 Task: Search one way flight ticket for 1 adult, 1 child, 1 infant in seat in premium economy from Christiansted,st. Croix: Henry E. Rohlsen Airport to New Bern: Coastal Carolina Regional Airport (was Craven County Regional) on 8-4-2023. Choice of flights is Alaska. Number of bags: 6 checked bags. Price is upto 86000. Outbound departure time preference is 7:15.
Action: Mouse moved to (335, 294)
Screenshot: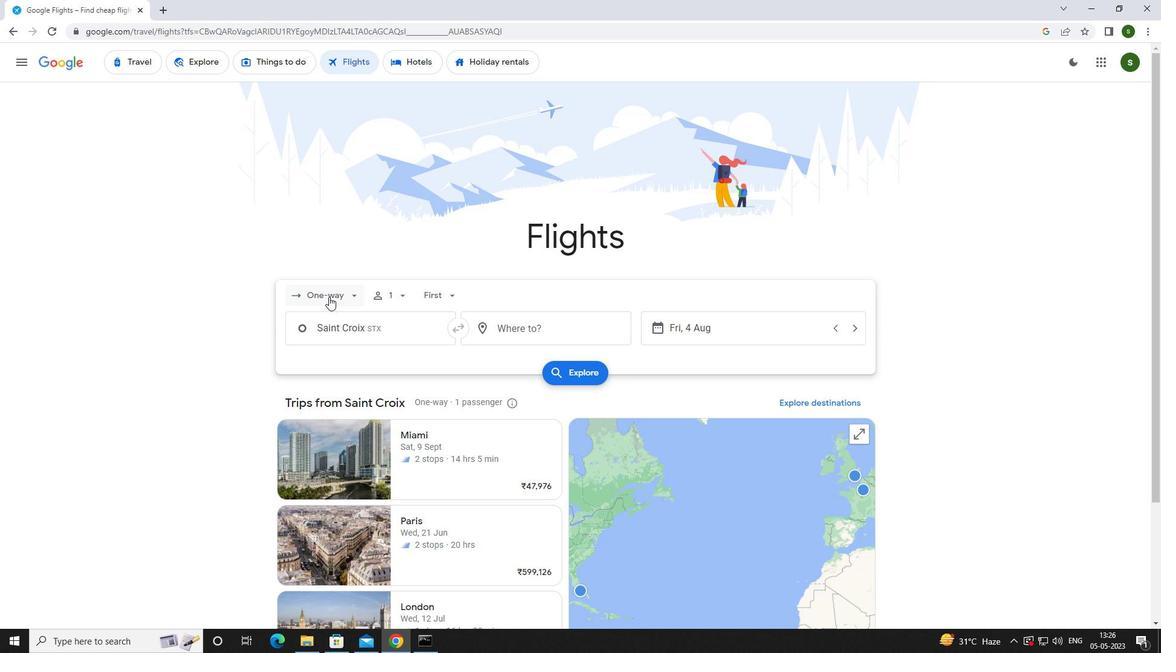 
Action: Mouse pressed left at (335, 294)
Screenshot: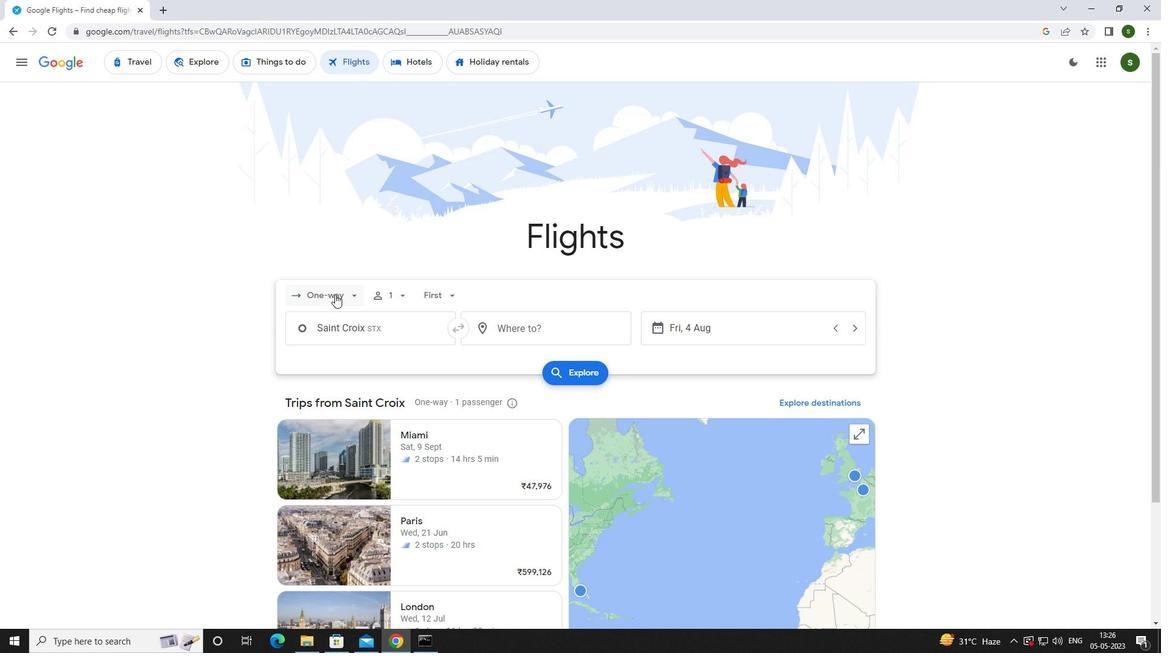 
Action: Mouse moved to (365, 351)
Screenshot: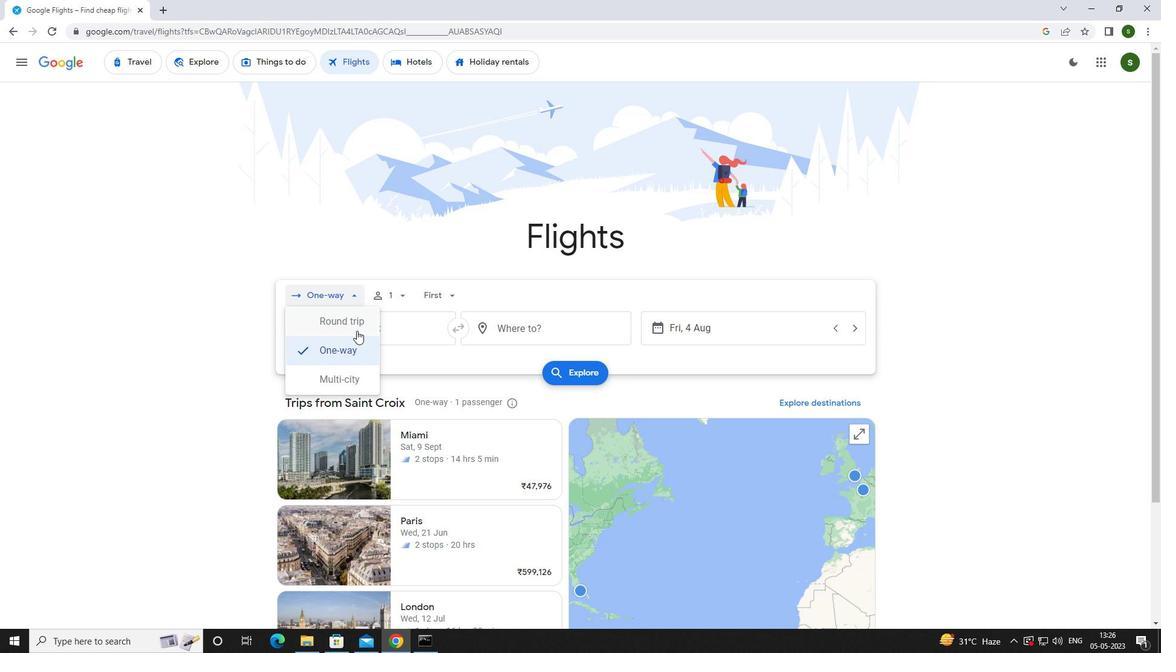 
Action: Mouse pressed left at (365, 351)
Screenshot: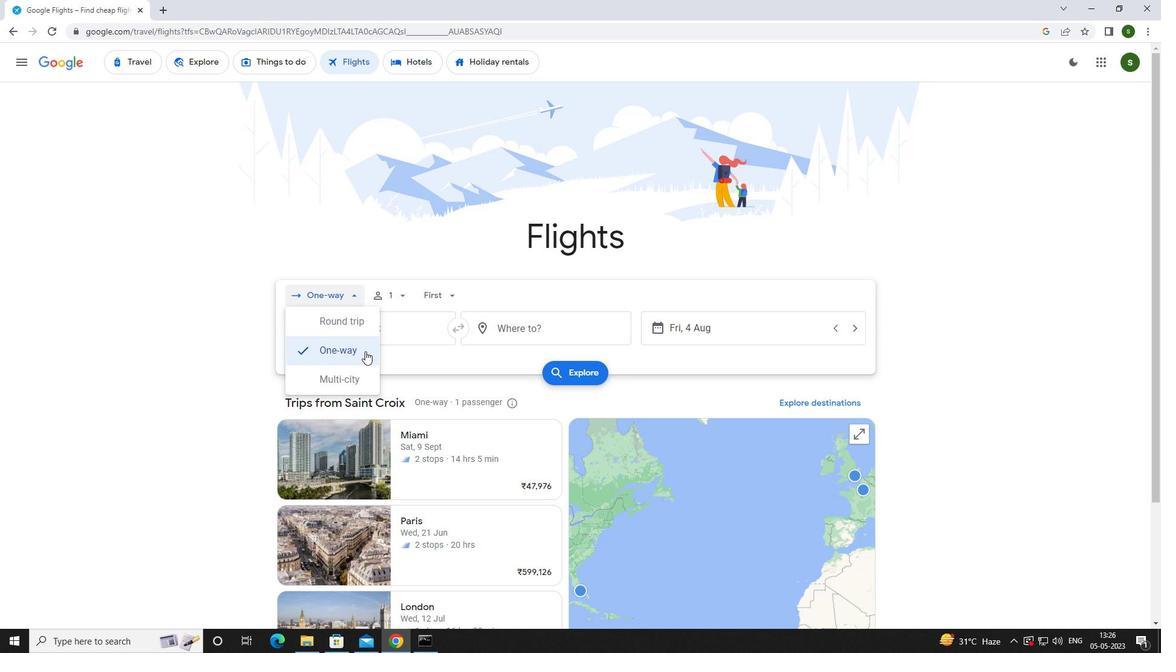 
Action: Mouse moved to (407, 298)
Screenshot: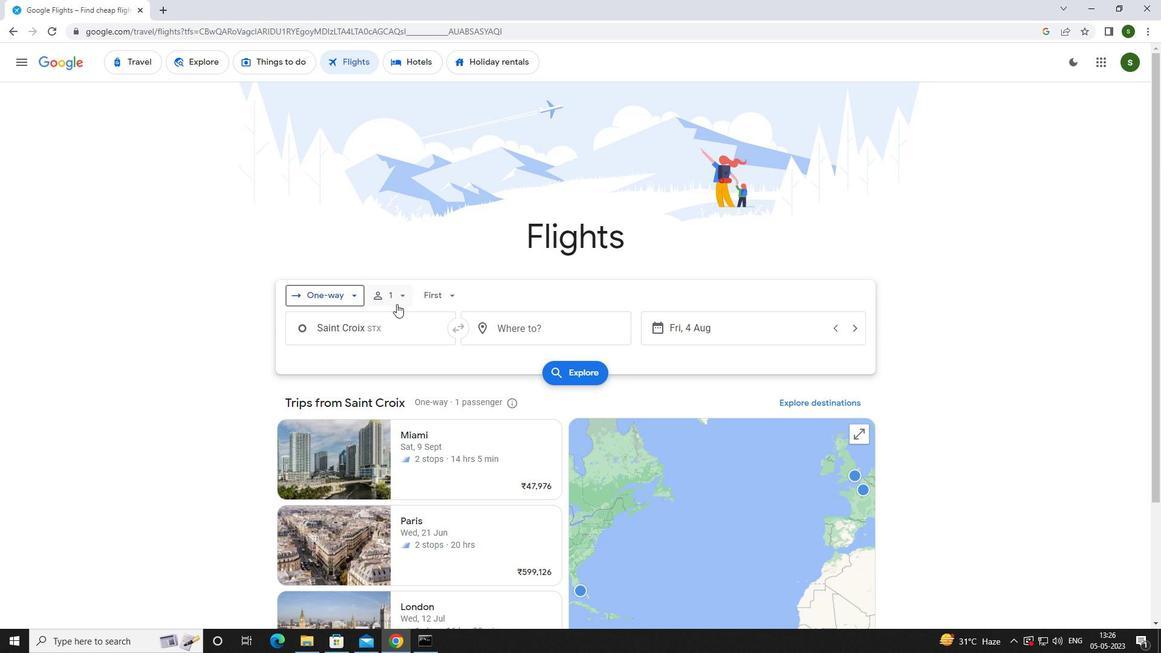 
Action: Mouse pressed left at (407, 298)
Screenshot: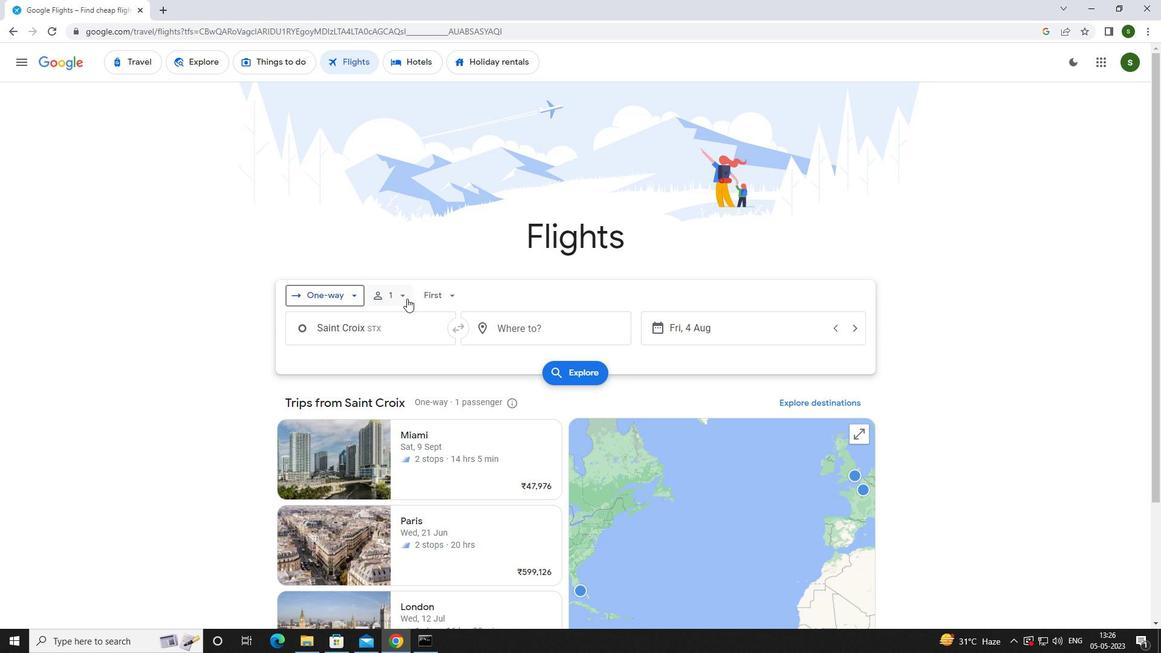
Action: Mouse moved to (493, 356)
Screenshot: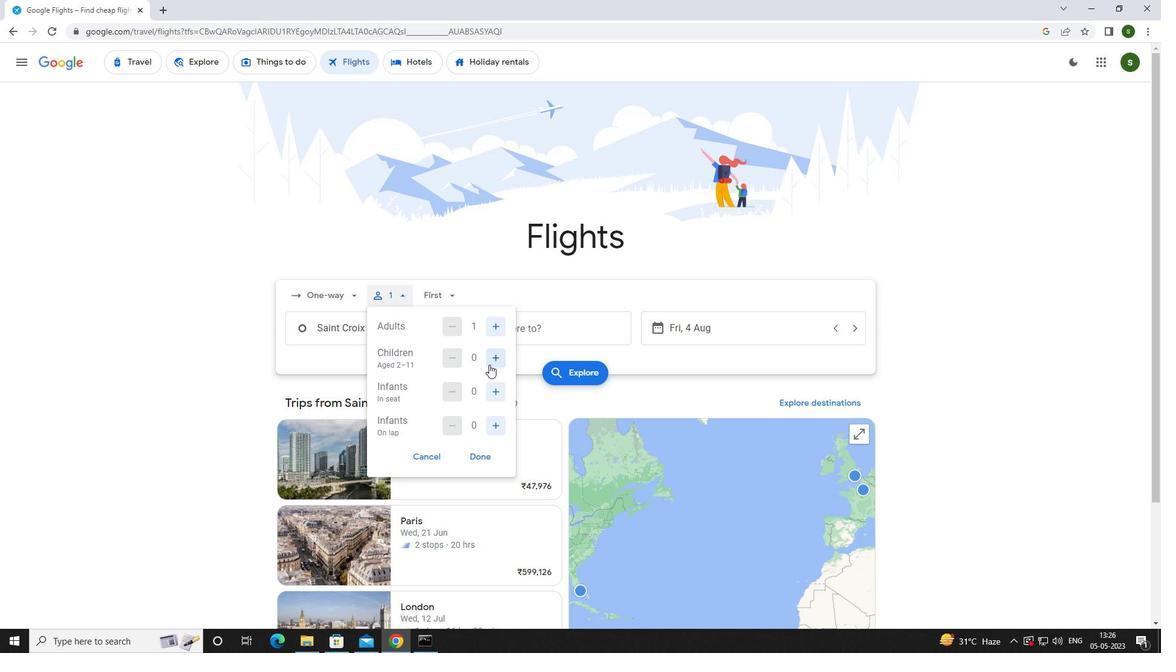 
Action: Mouse pressed left at (493, 356)
Screenshot: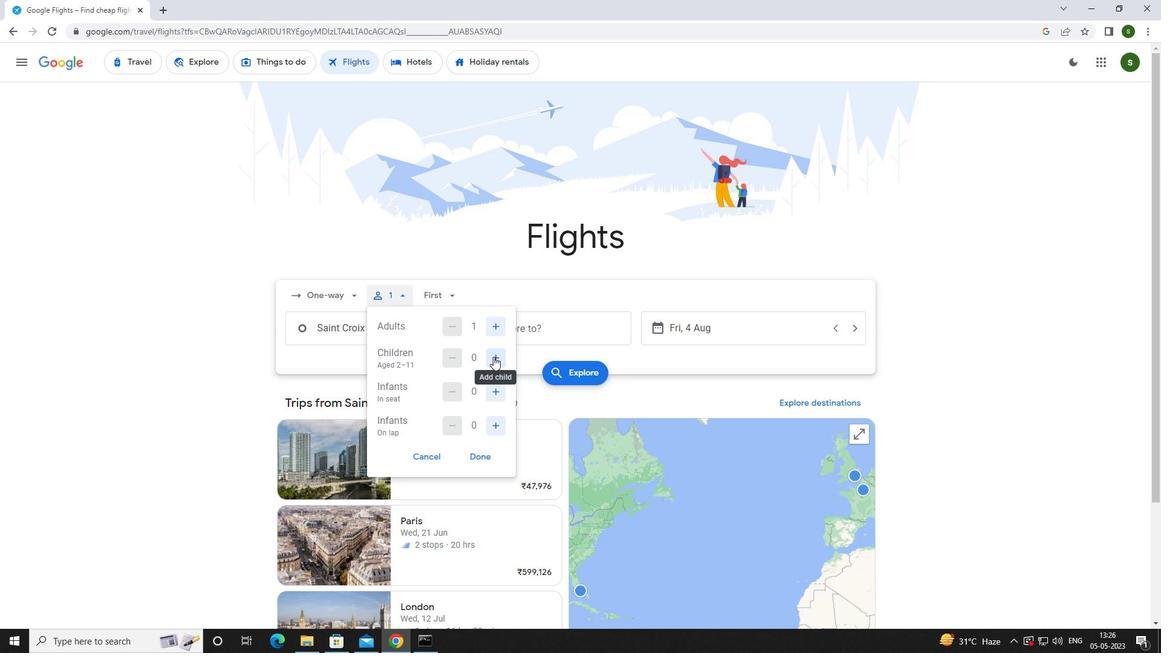 
Action: Mouse moved to (497, 389)
Screenshot: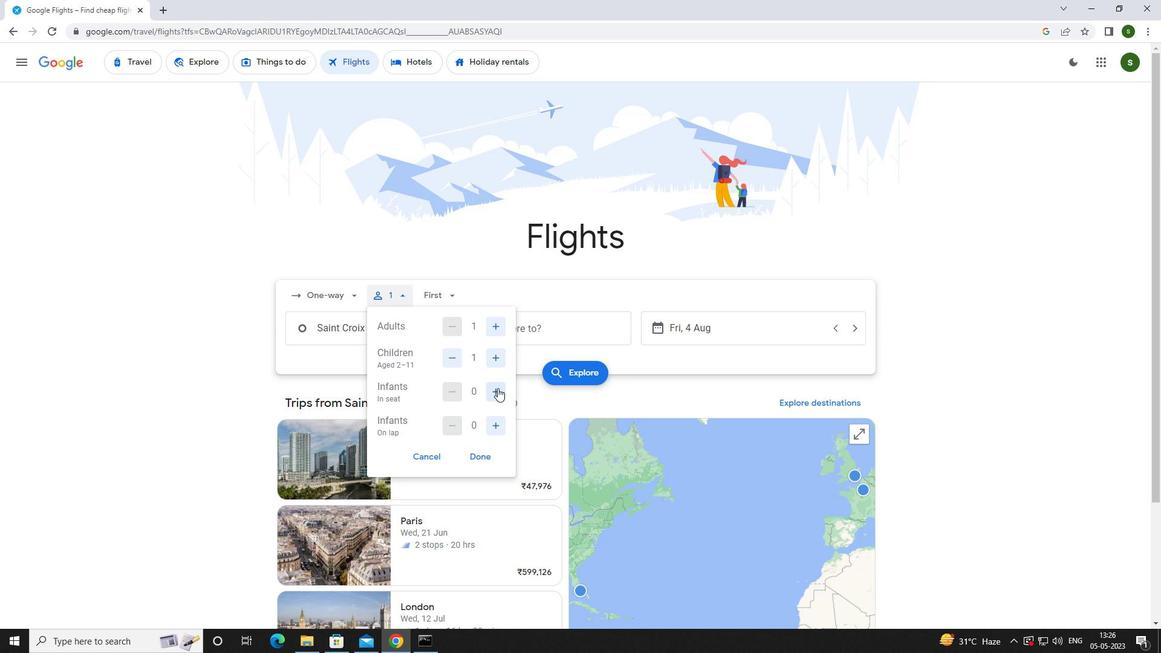
Action: Mouse pressed left at (497, 389)
Screenshot: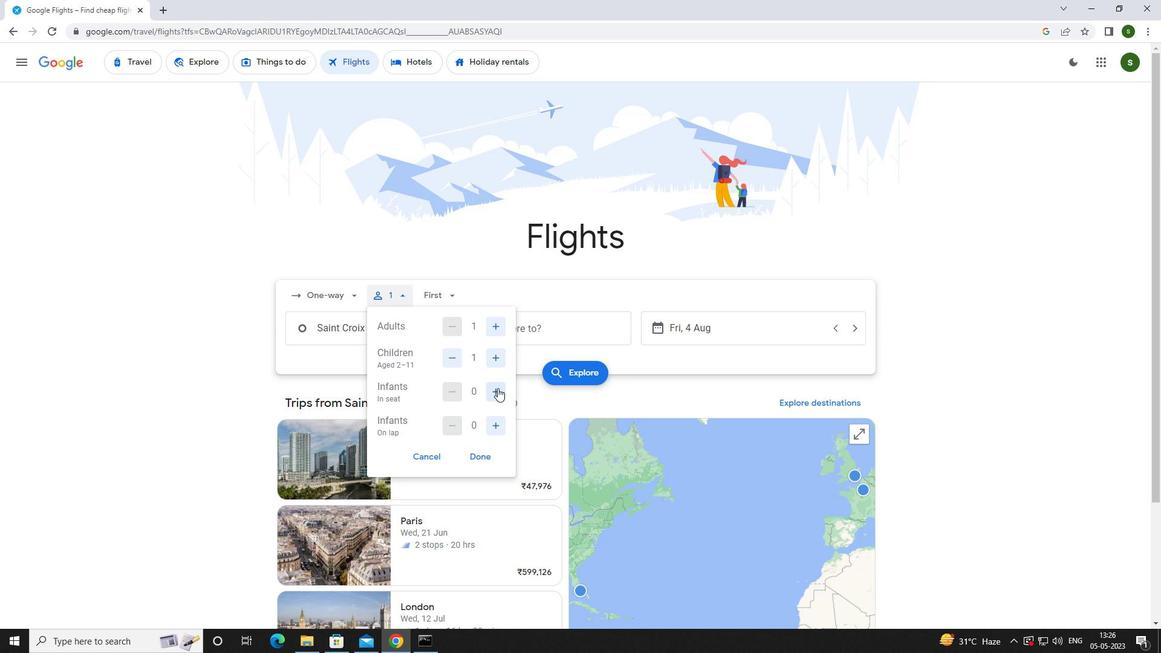
Action: Mouse moved to (444, 297)
Screenshot: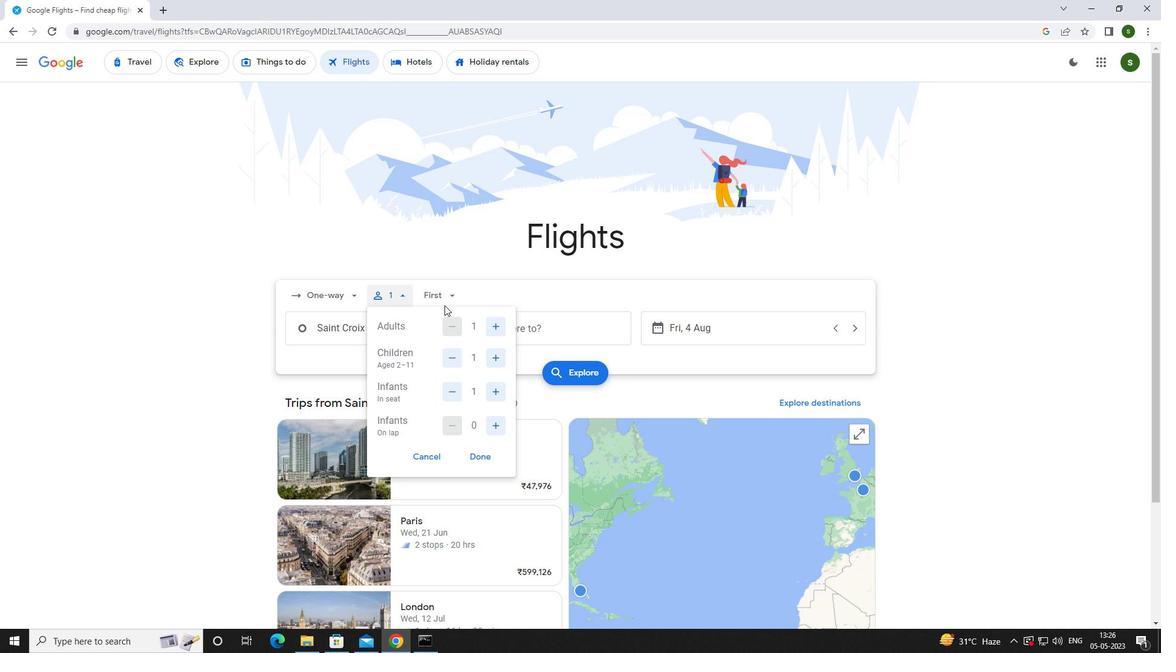 
Action: Mouse pressed left at (444, 297)
Screenshot: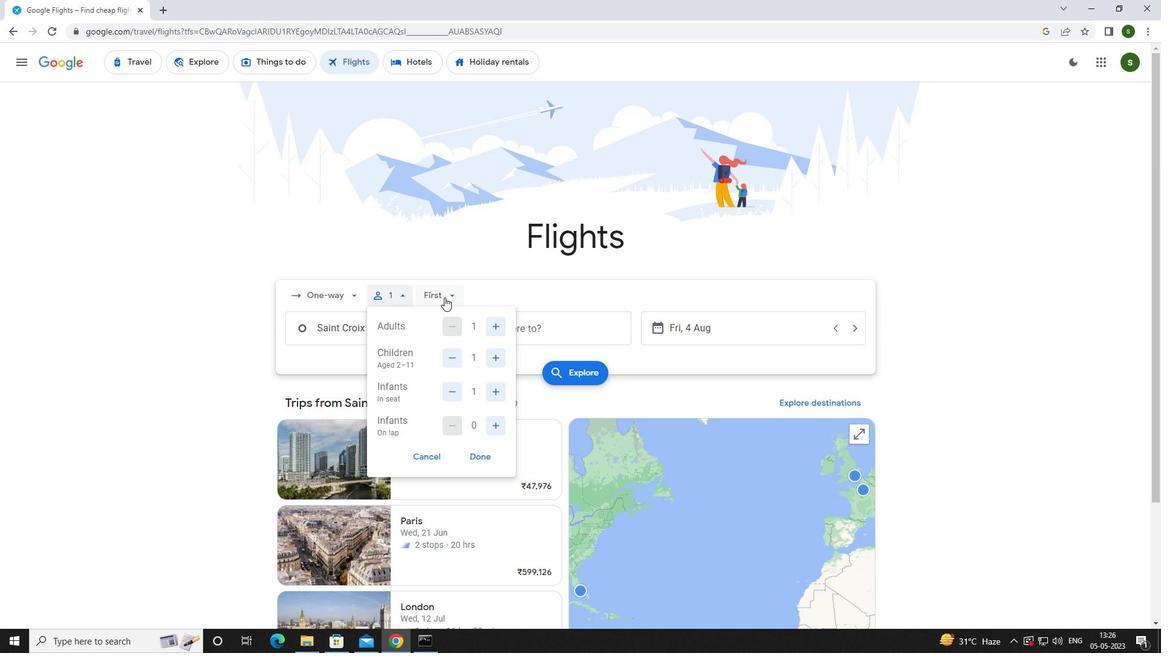 
Action: Mouse moved to (462, 353)
Screenshot: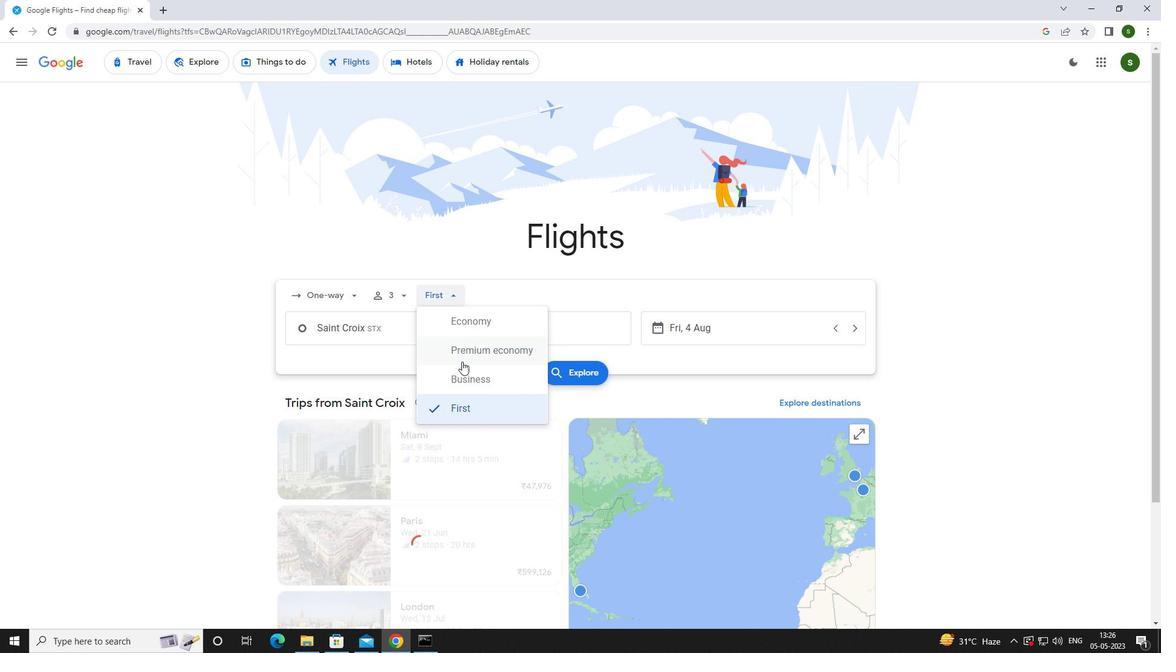
Action: Mouse pressed left at (462, 353)
Screenshot: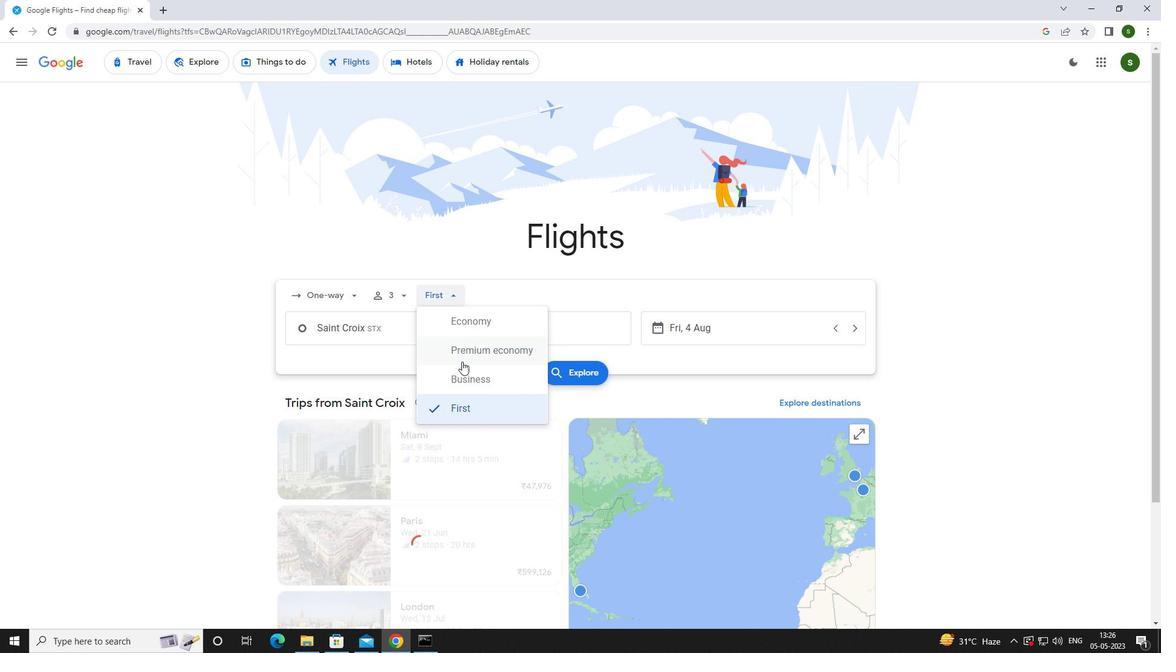 
Action: Mouse moved to (393, 332)
Screenshot: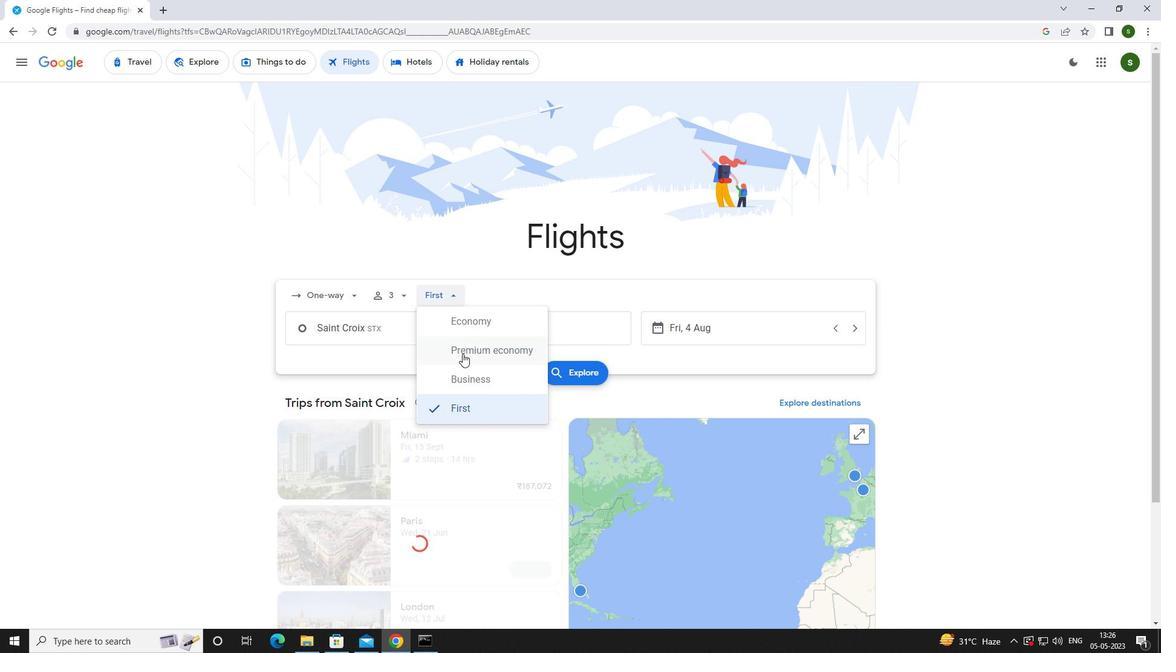 
Action: Mouse pressed left at (393, 332)
Screenshot: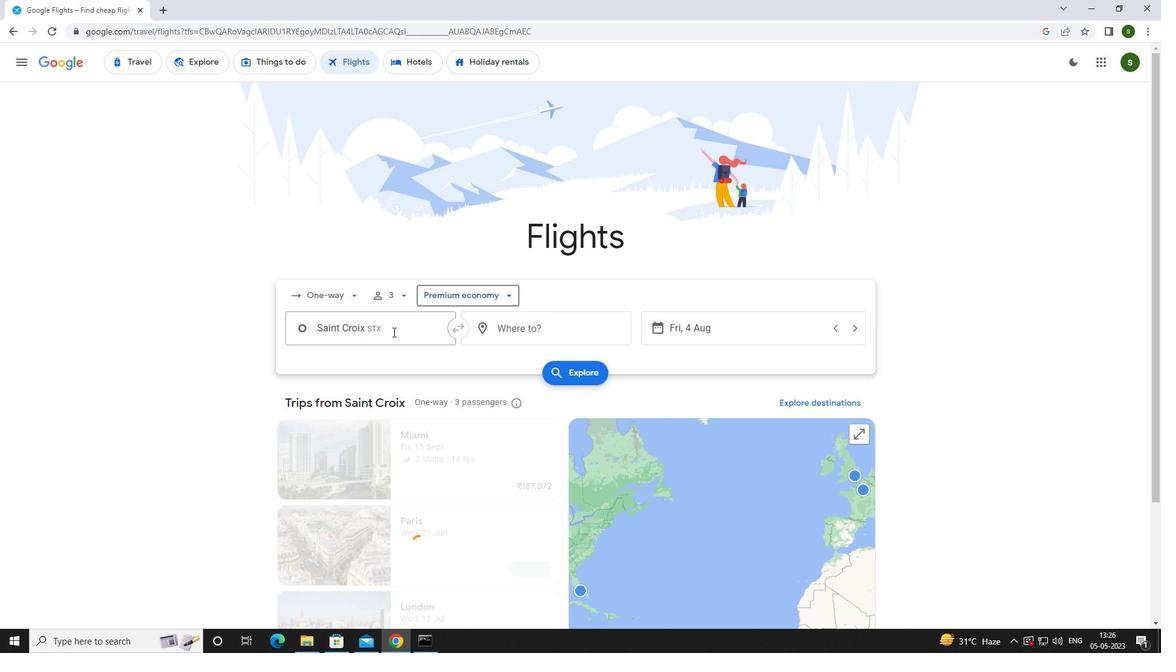 
Action: Key pressed <Key.caps_lock>h<Key.caps_lock>enry<Key.space><Key.caps_lock>e
Screenshot: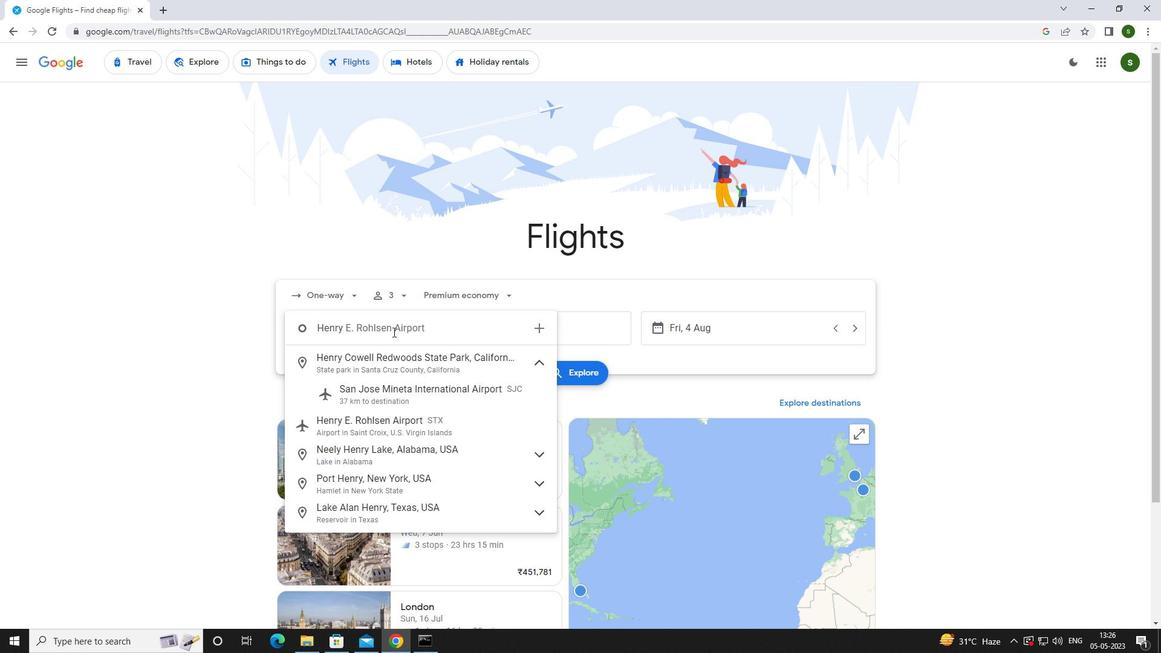 
Action: Mouse moved to (398, 370)
Screenshot: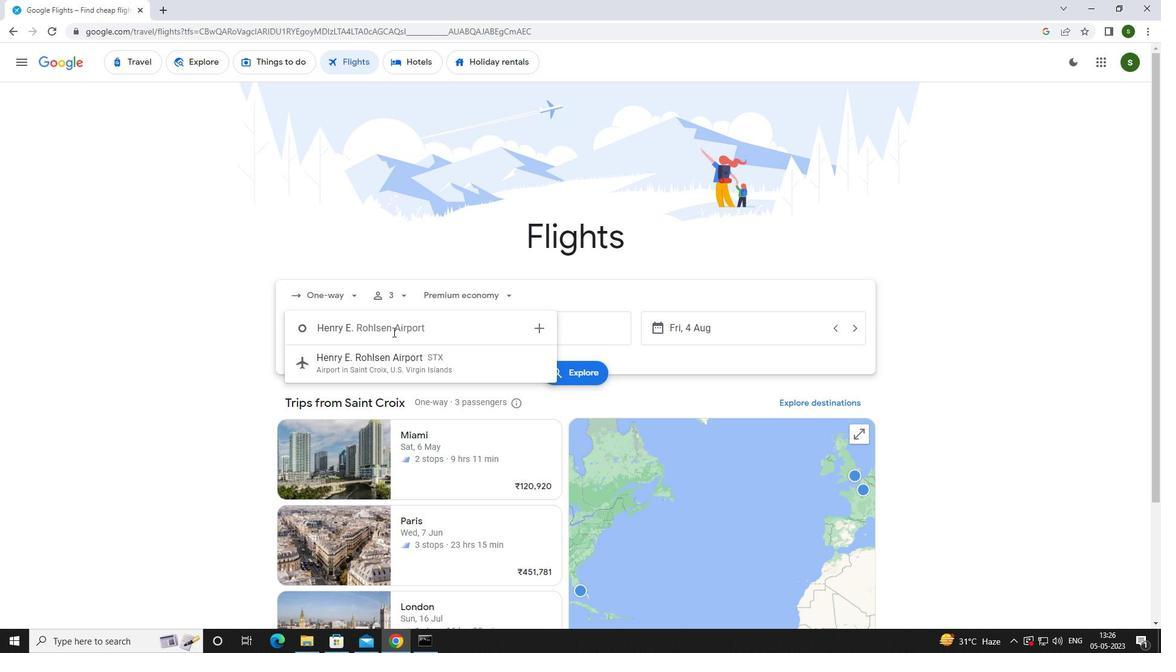 
Action: Mouse pressed left at (398, 370)
Screenshot: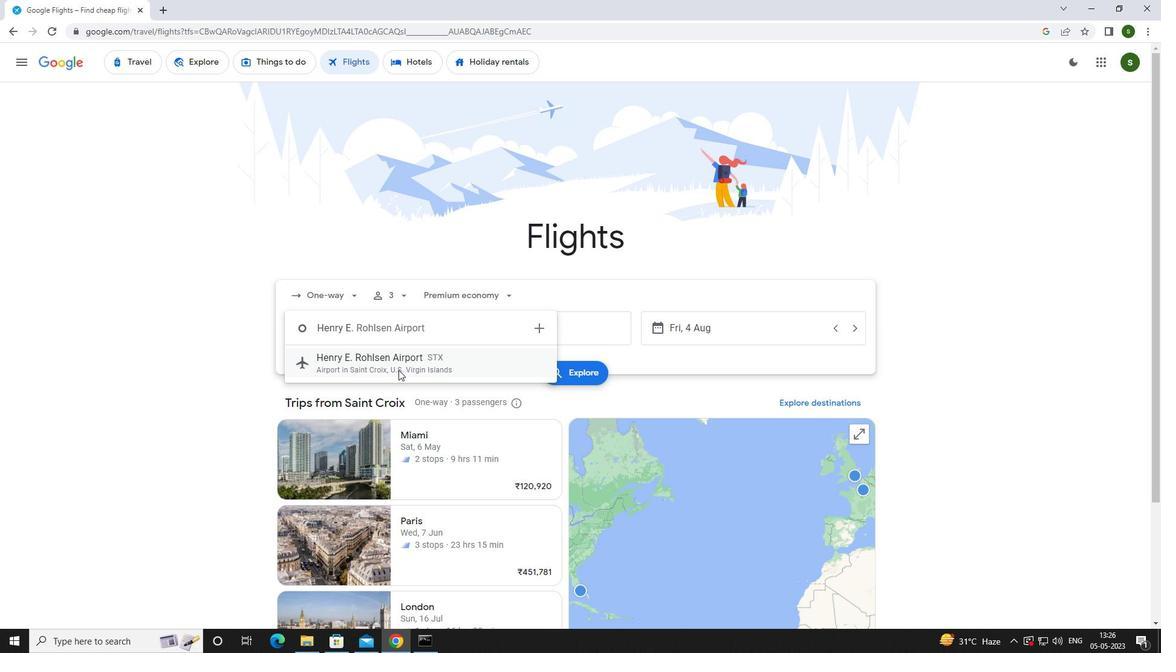 
Action: Mouse moved to (510, 329)
Screenshot: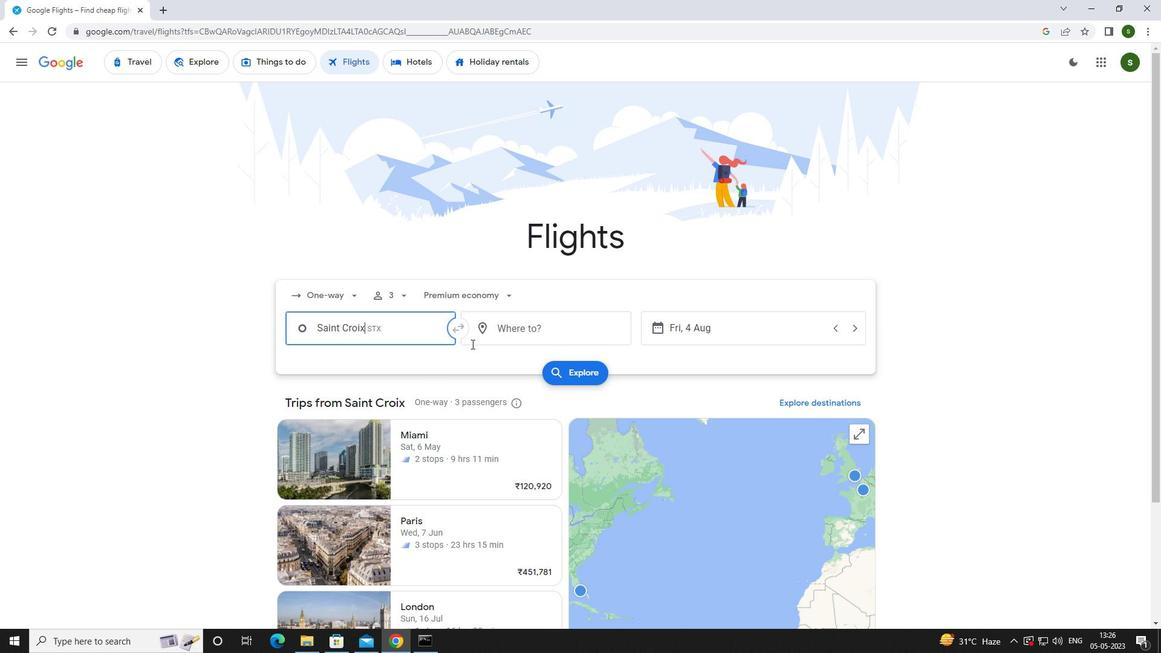 
Action: Mouse pressed left at (510, 329)
Screenshot: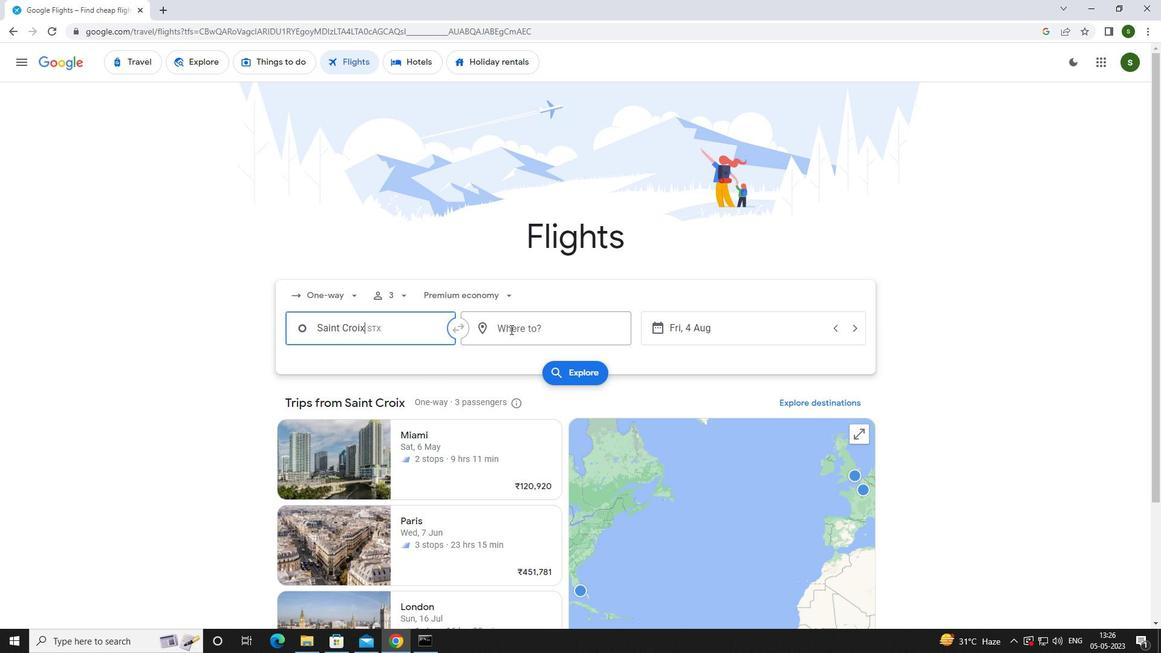 
Action: Key pressed <Key.caps_lock><Key.caps_lock>c<Key.caps_lock>oastal
Screenshot: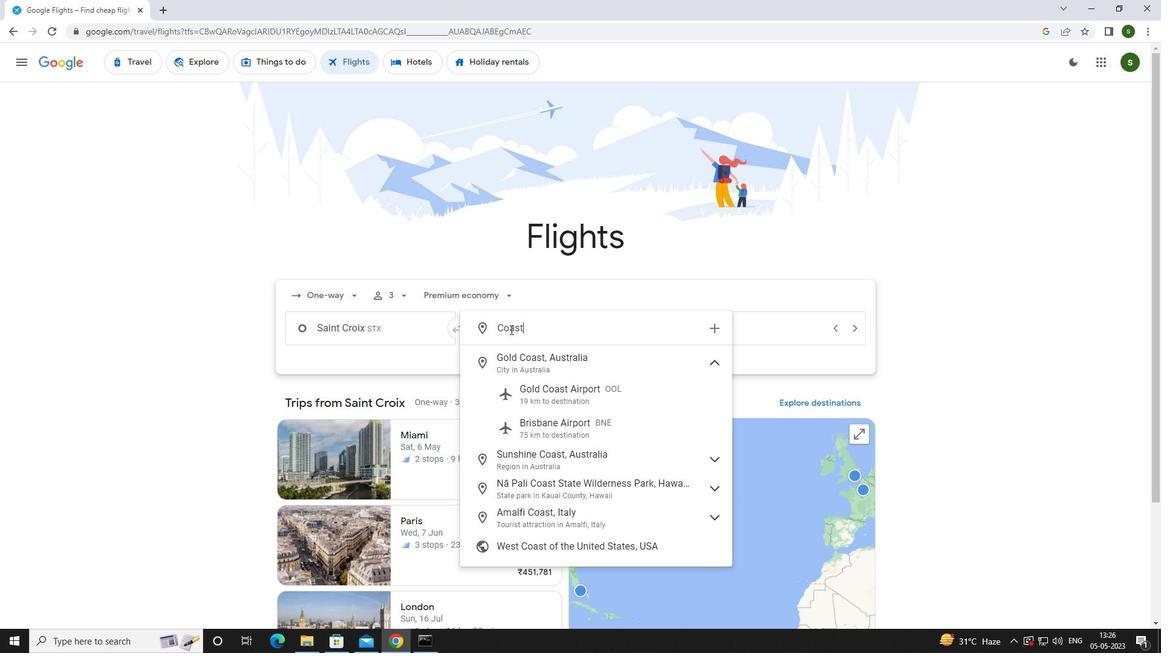 
Action: Mouse moved to (538, 359)
Screenshot: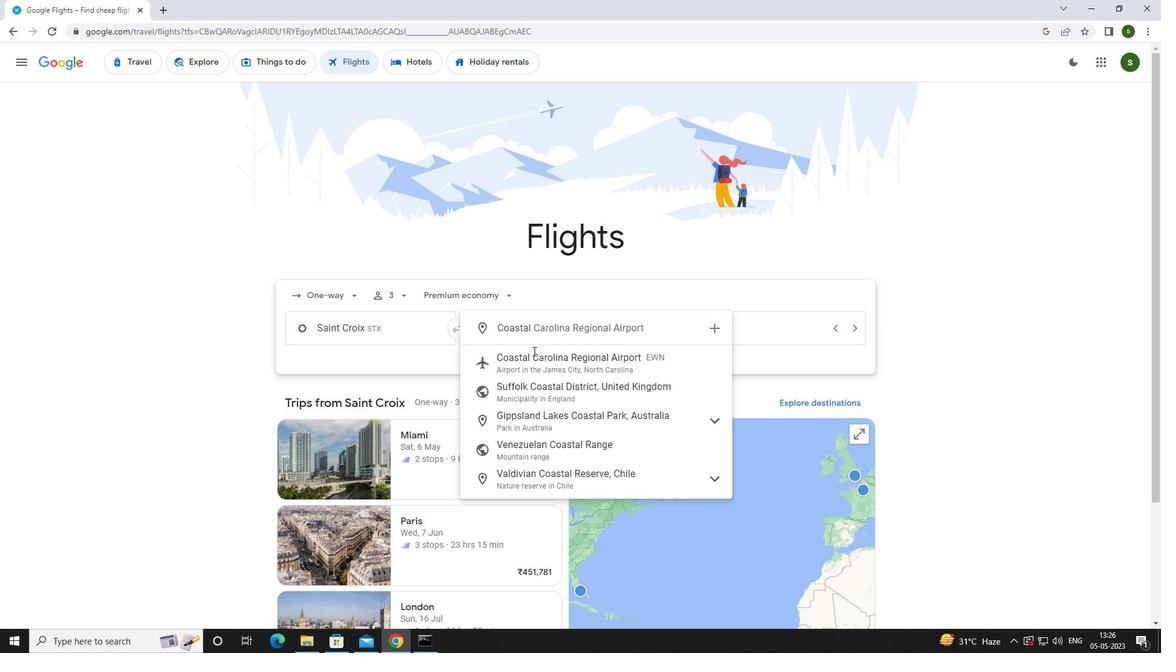 
Action: Mouse pressed left at (538, 359)
Screenshot: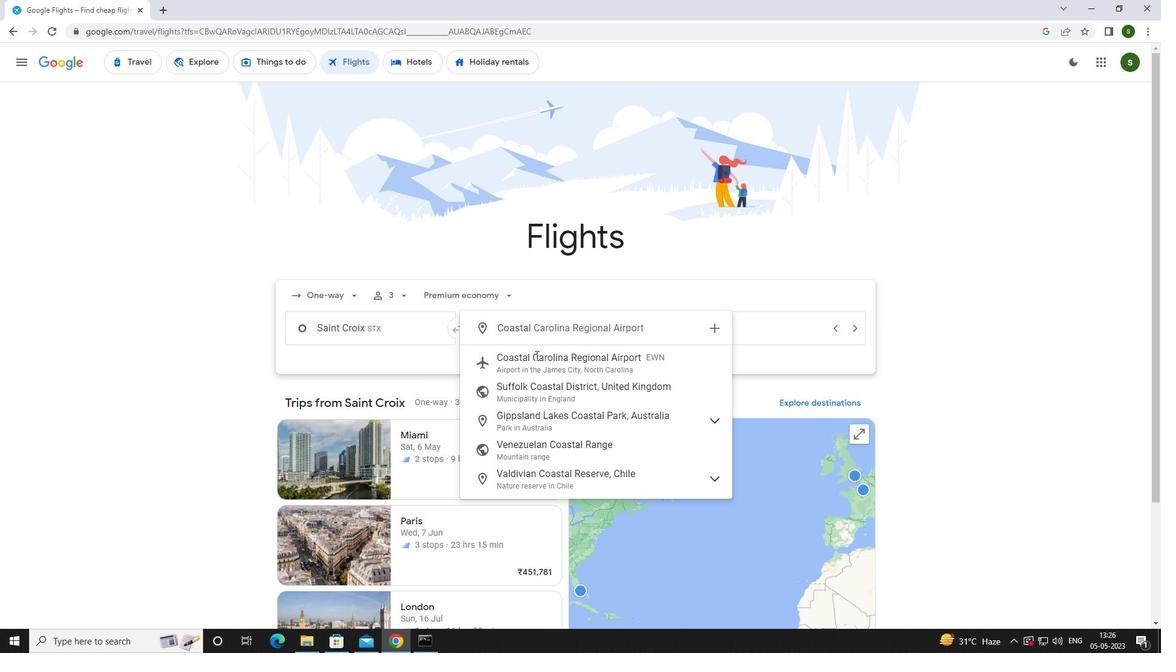 
Action: Mouse moved to (562, 360)
Screenshot: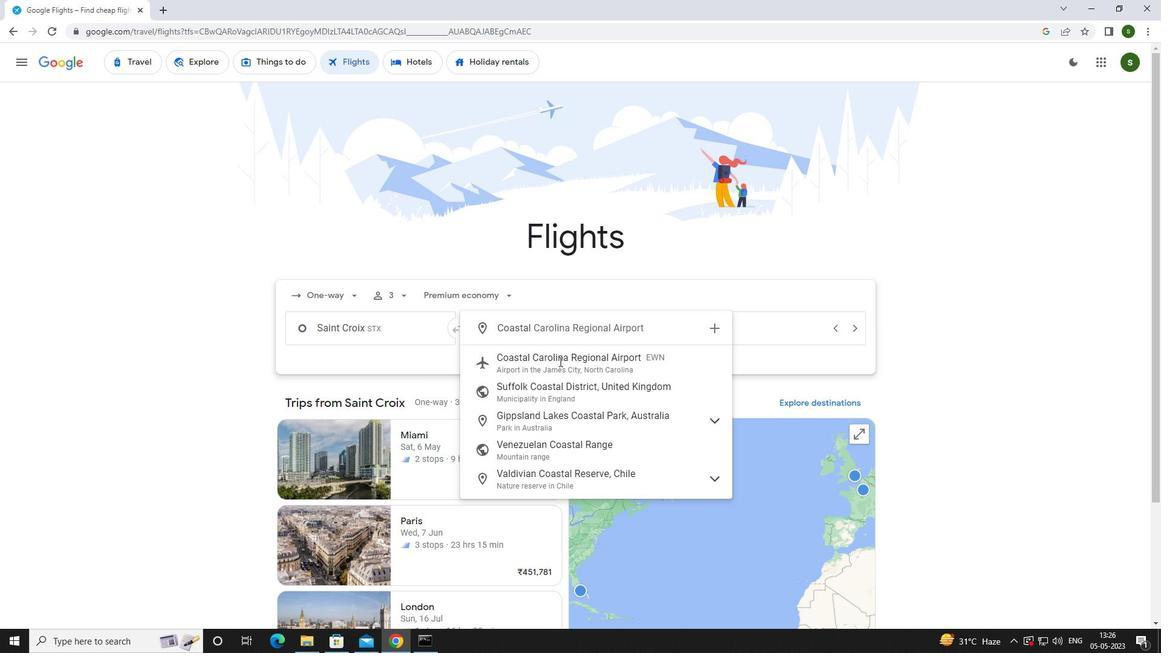 
Action: Mouse pressed left at (562, 360)
Screenshot: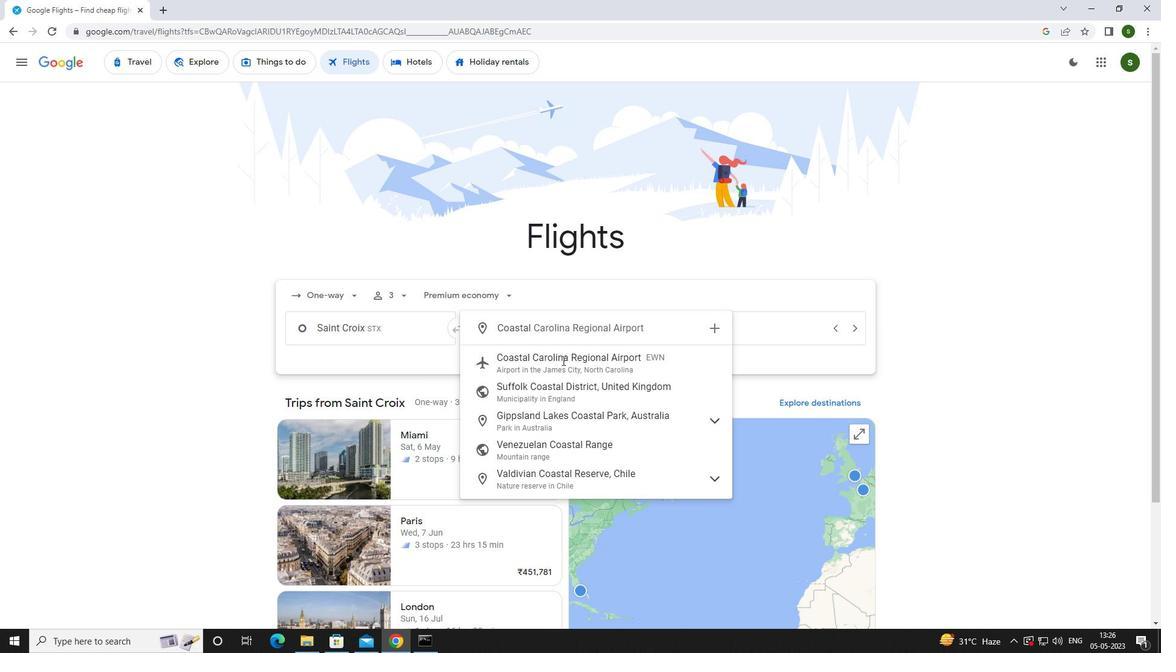 
Action: Mouse moved to (704, 140)
Screenshot: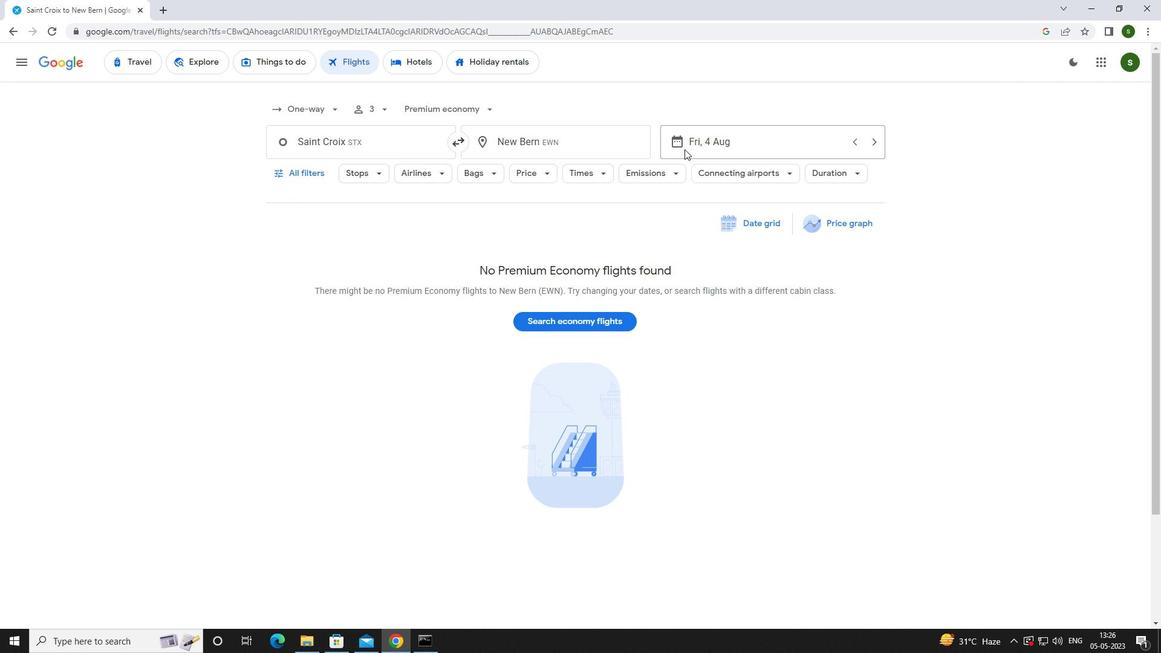 
Action: Mouse pressed left at (704, 140)
Screenshot: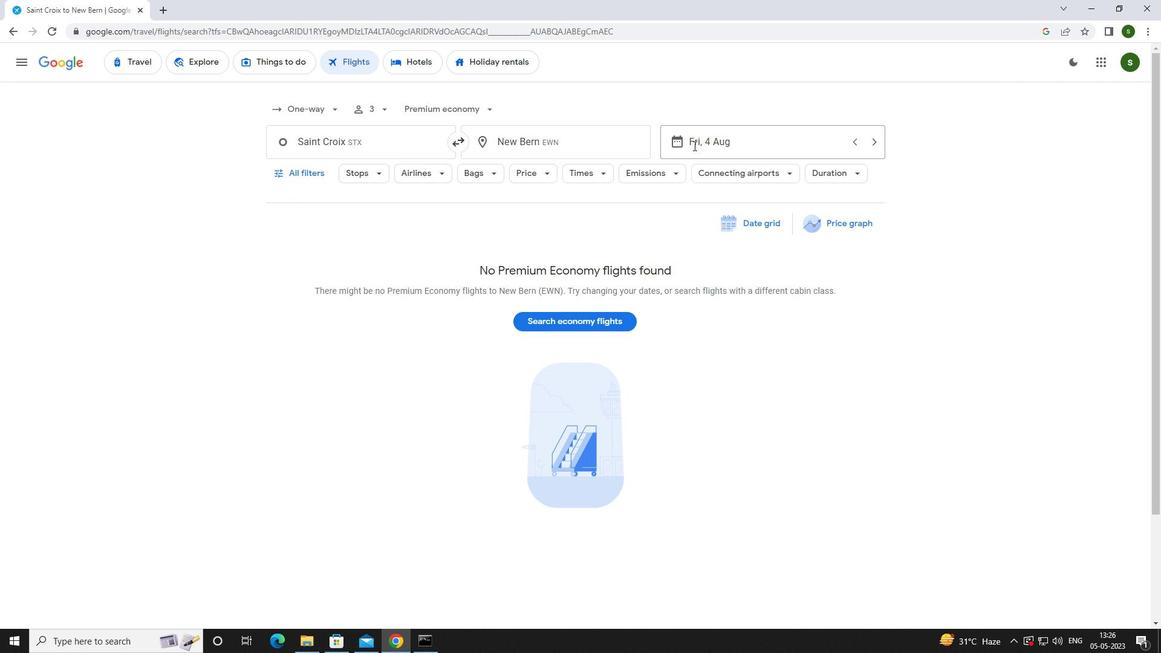 
Action: Mouse moved to (597, 235)
Screenshot: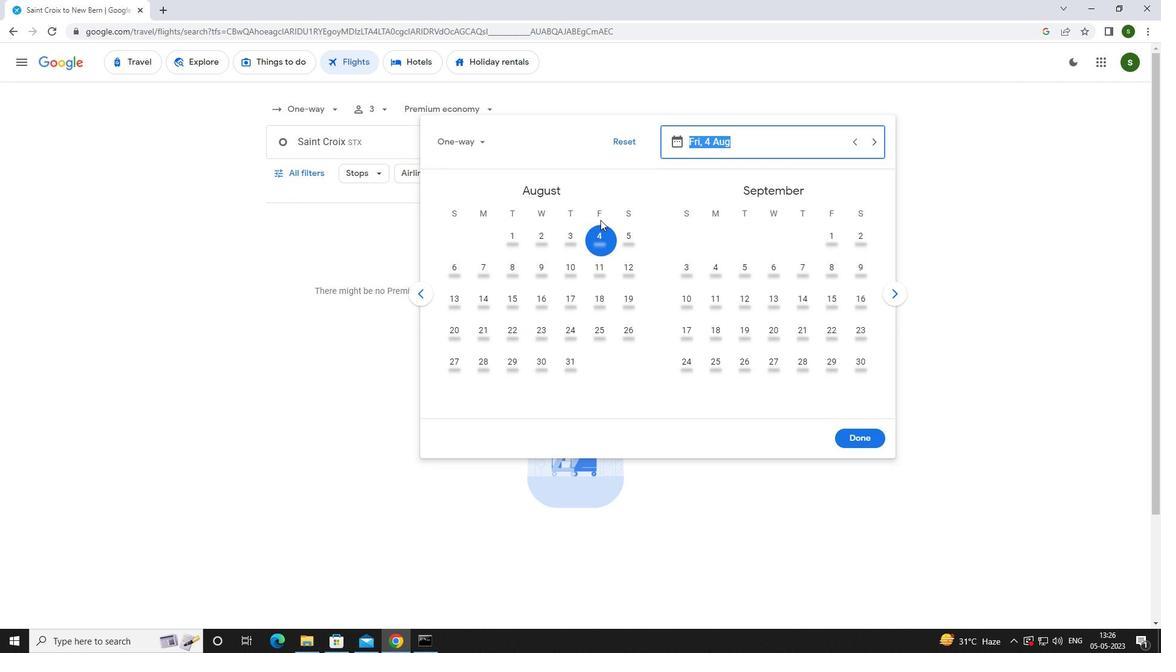 
Action: Mouse pressed left at (597, 235)
Screenshot: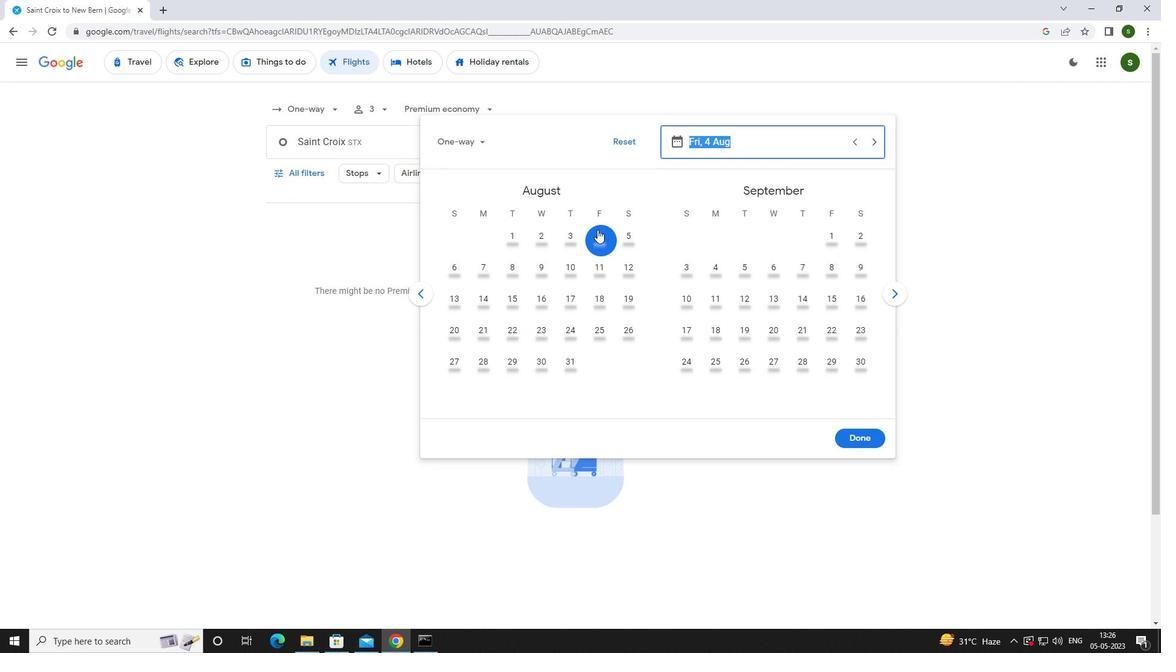 
Action: Mouse moved to (857, 438)
Screenshot: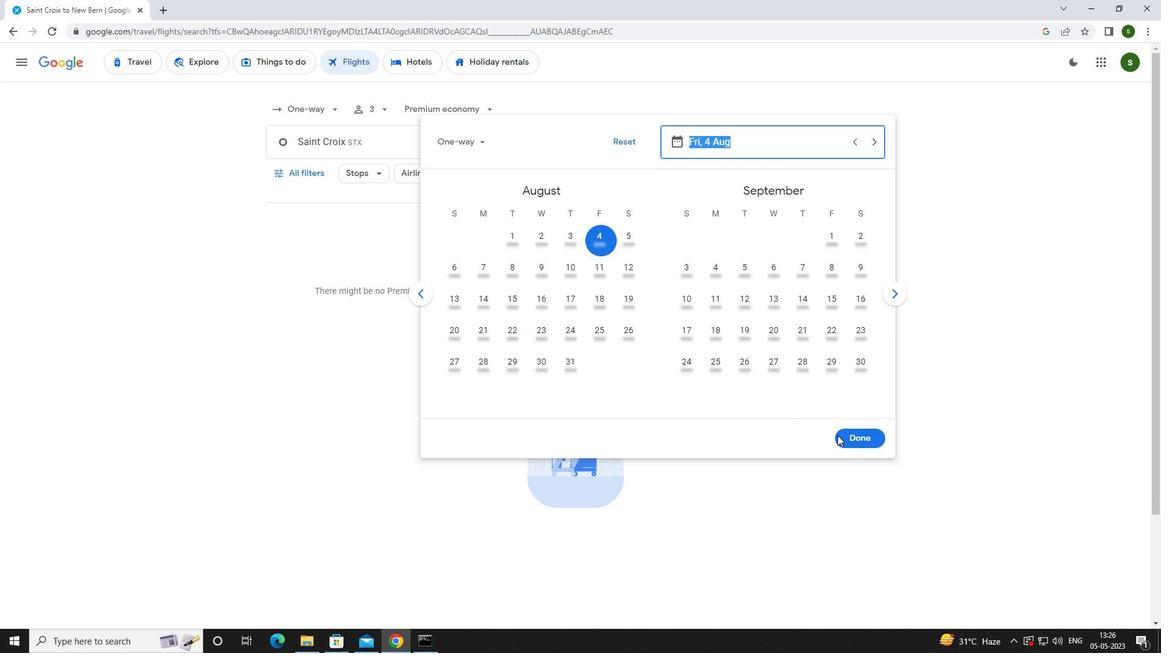 
Action: Mouse pressed left at (857, 438)
Screenshot: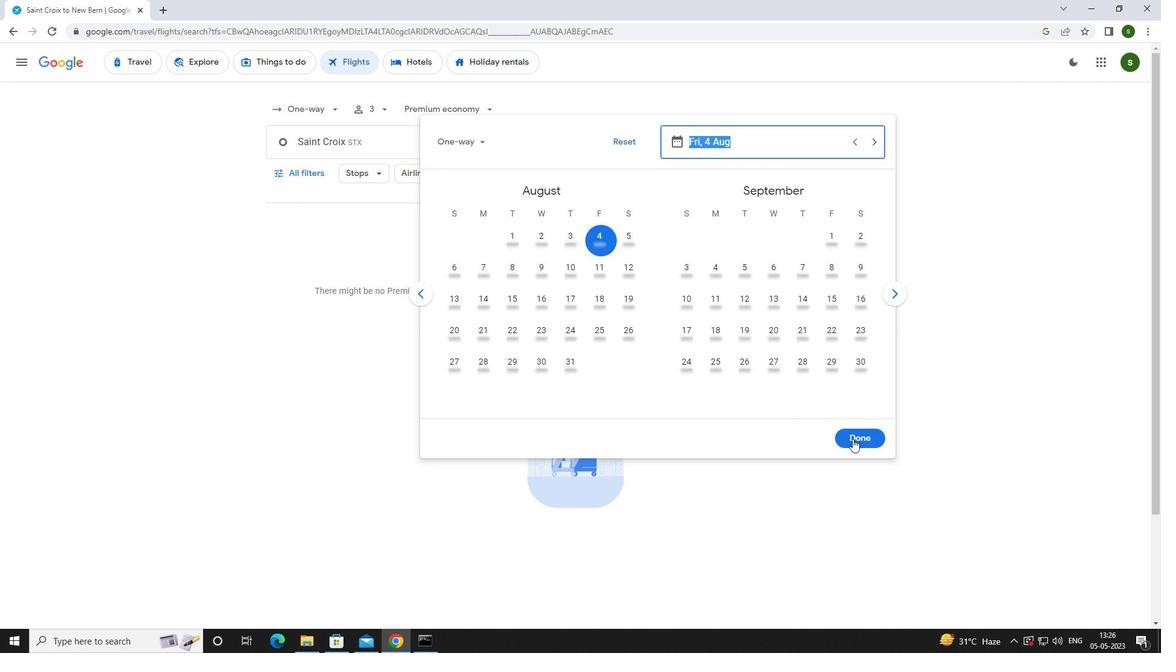 
Action: Mouse moved to (318, 176)
Screenshot: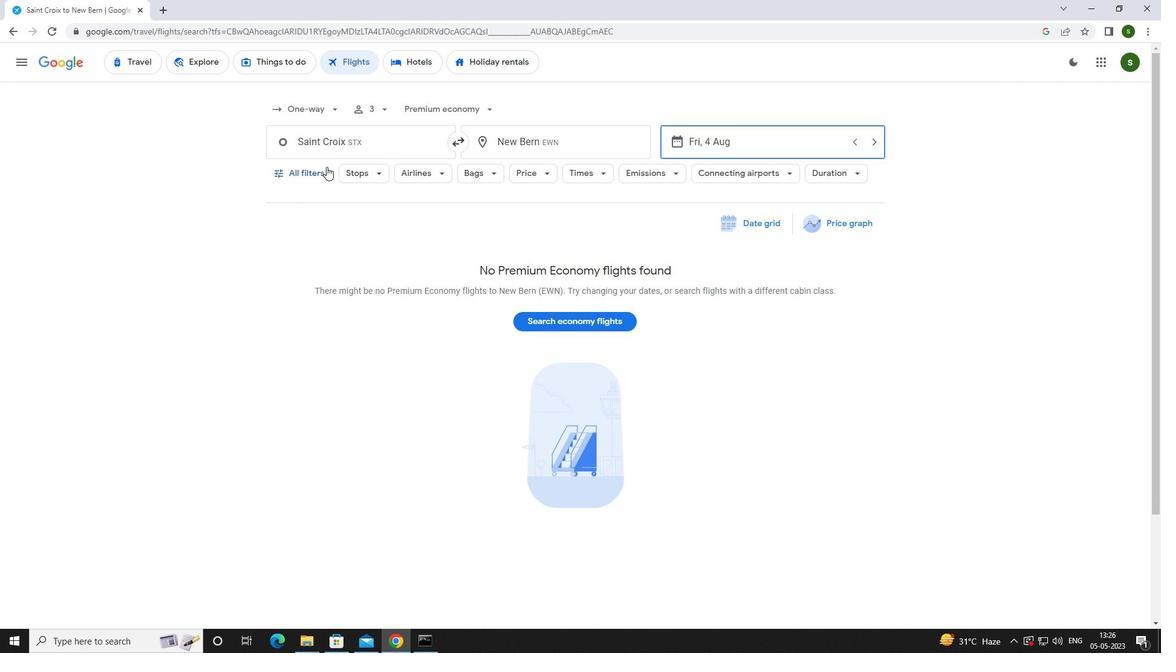 
Action: Mouse pressed left at (318, 176)
Screenshot: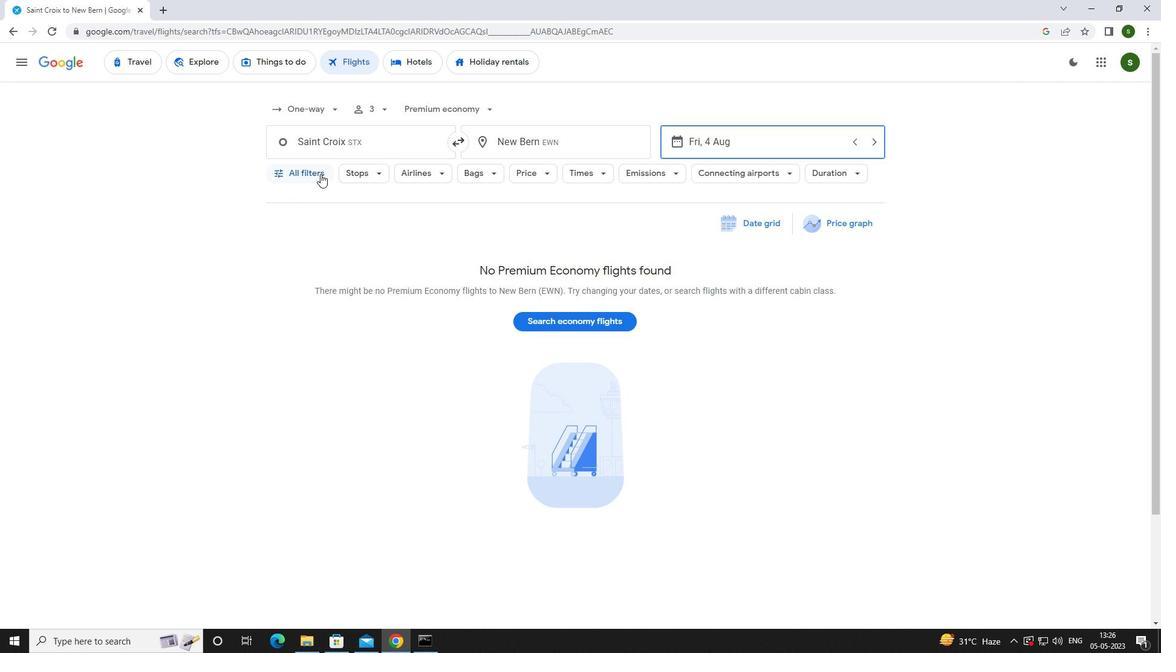 
Action: Mouse moved to (450, 428)
Screenshot: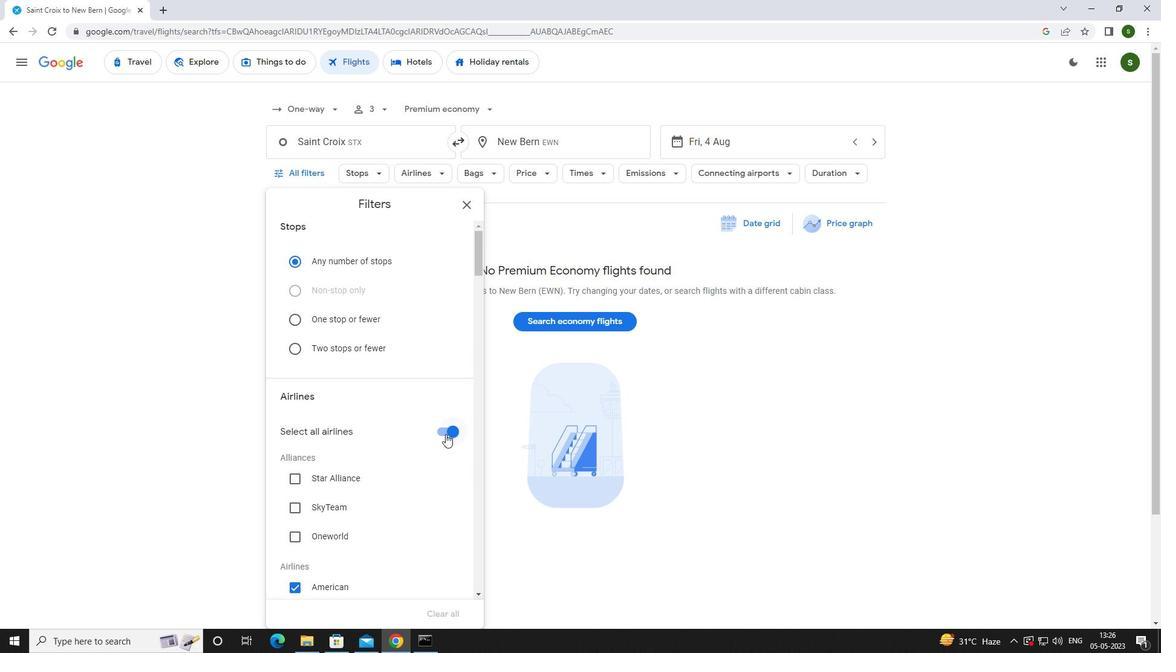 
Action: Mouse pressed left at (450, 428)
Screenshot: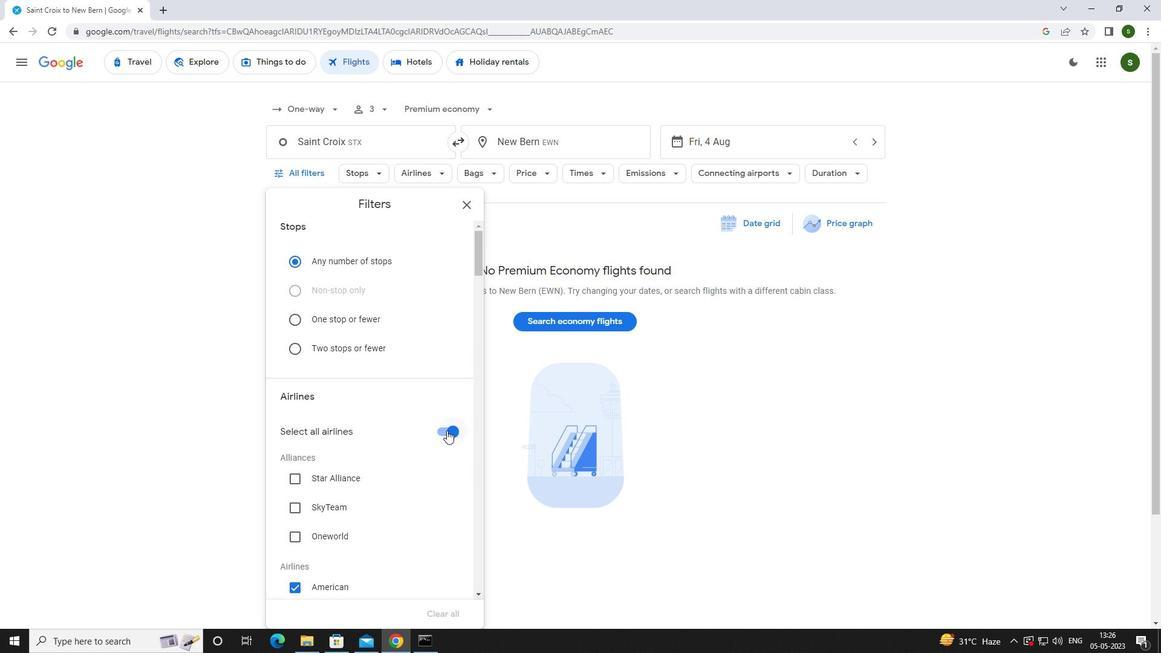 
Action: Mouse moved to (428, 420)
Screenshot: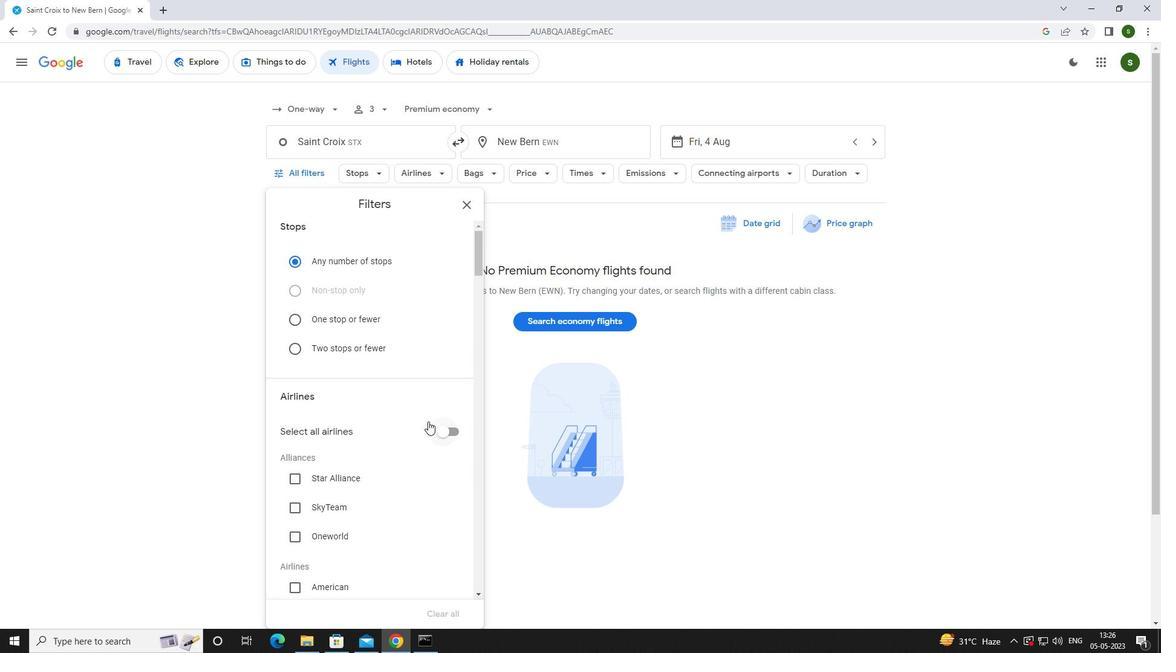 
Action: Mouse scrolled (428, 419) with delta (0, 0)
Screenshot: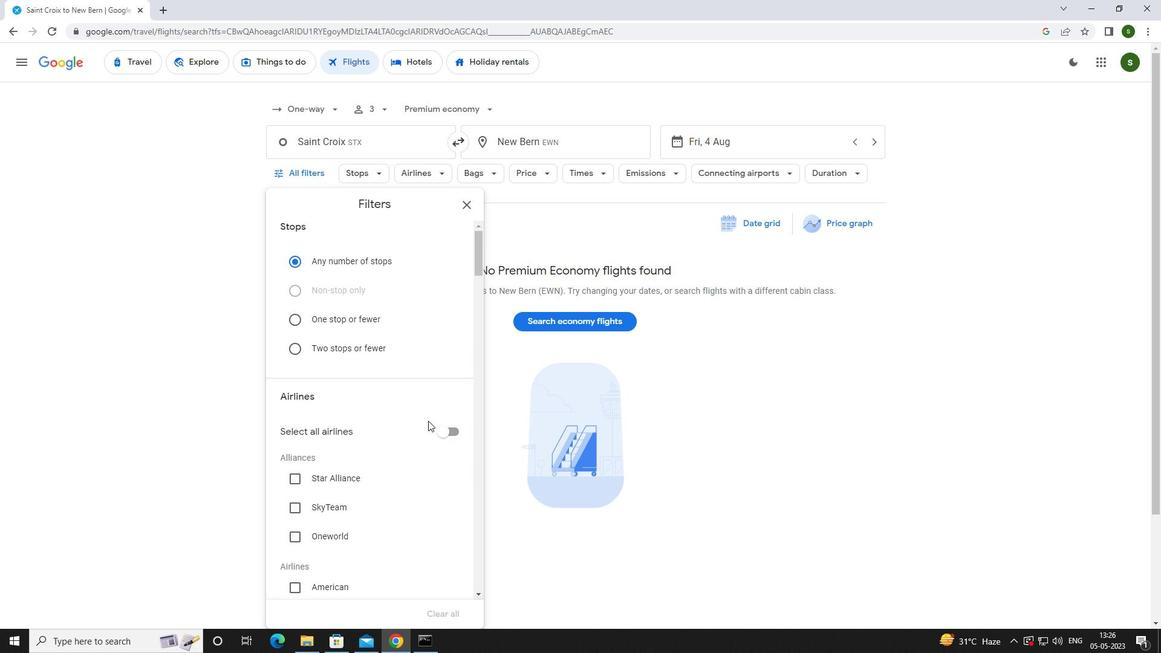 
Action: Mouse moved to (427, 420)
Screenshot: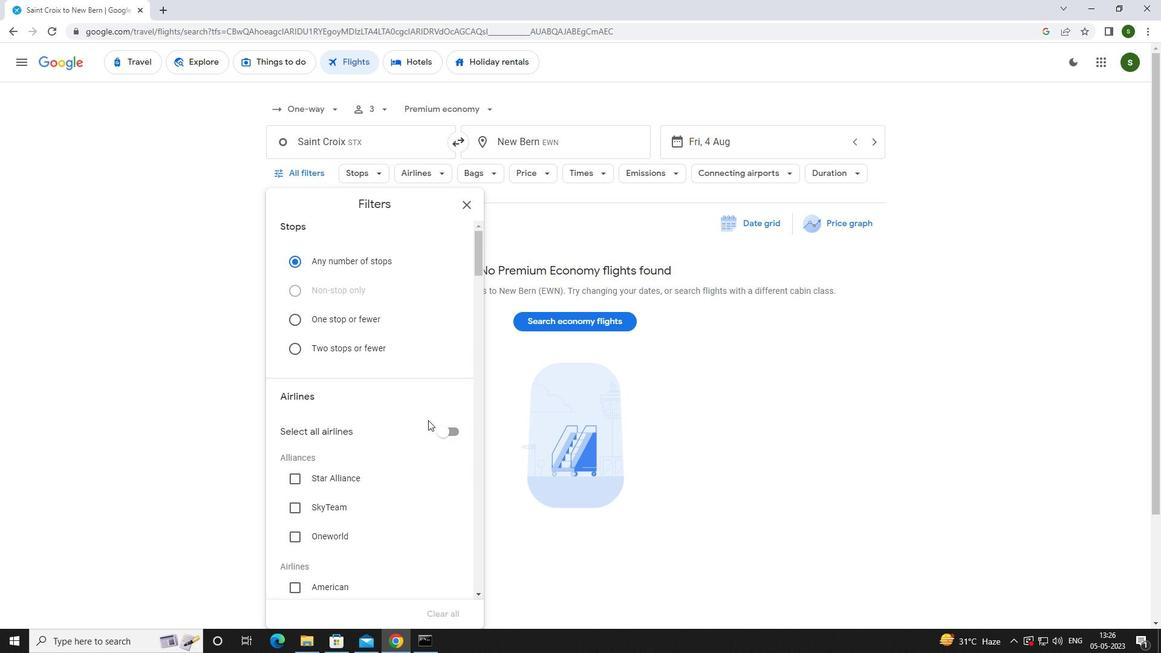 
Action: Mouse scrolled (427, 419) with delta (0, 0)
Screenshot: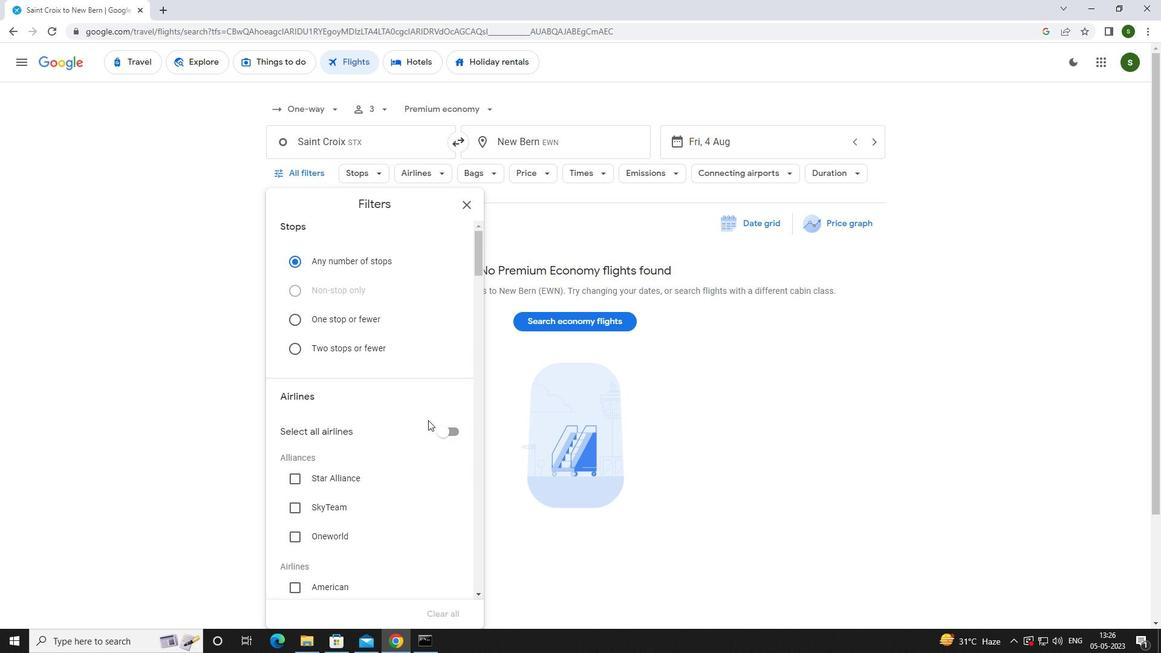 
Action: Mouse moved to (419, 428)
Screenshot: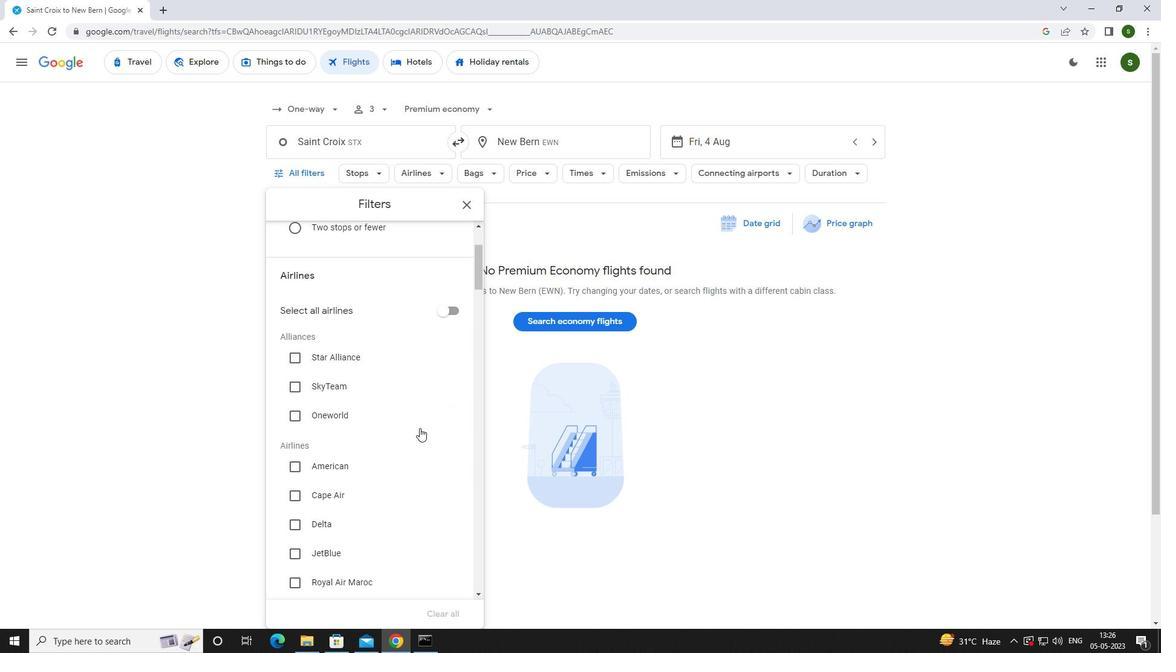 
Action: Mouse scrolled (419, 428) with delta (0, 0)
Screenshot: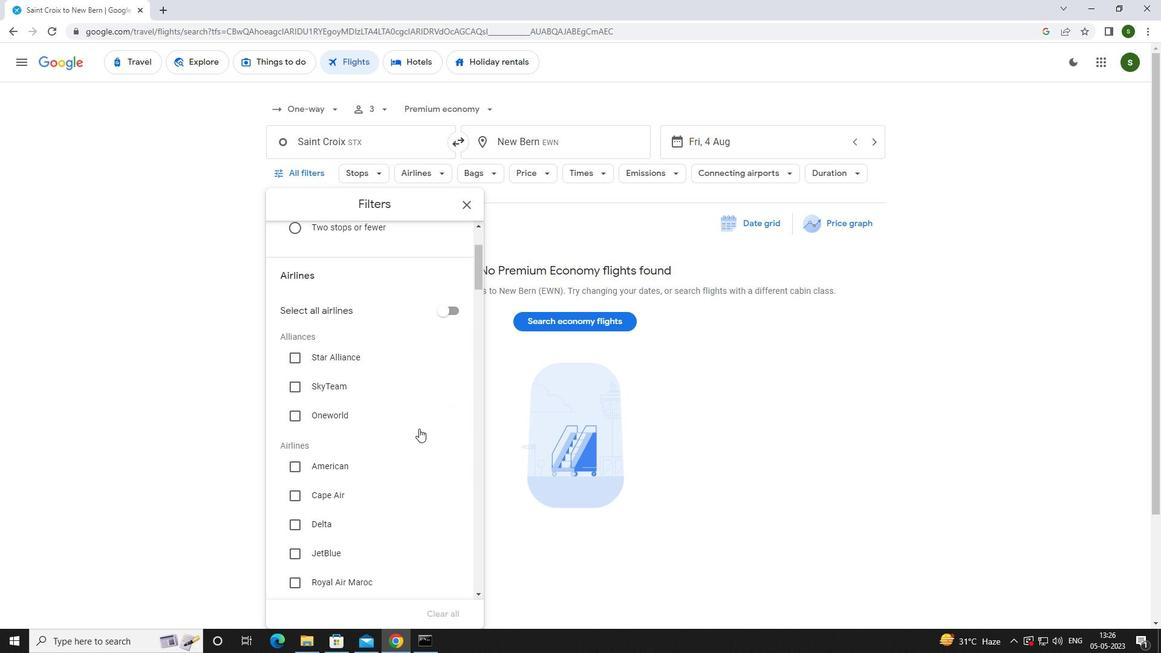 
Action: Mouse scrolled (419, 428) with delta (0, 0)
Screenshot: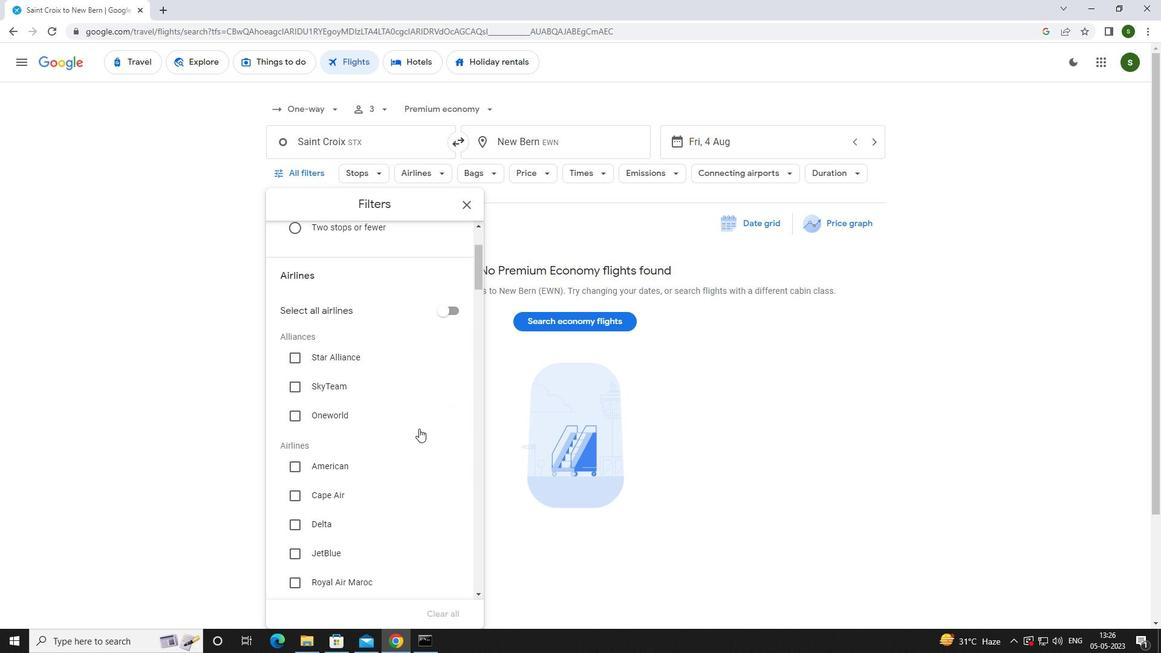 
Action: Mouse scrolled (419, 428) with delta (0, 0)
Screenshot: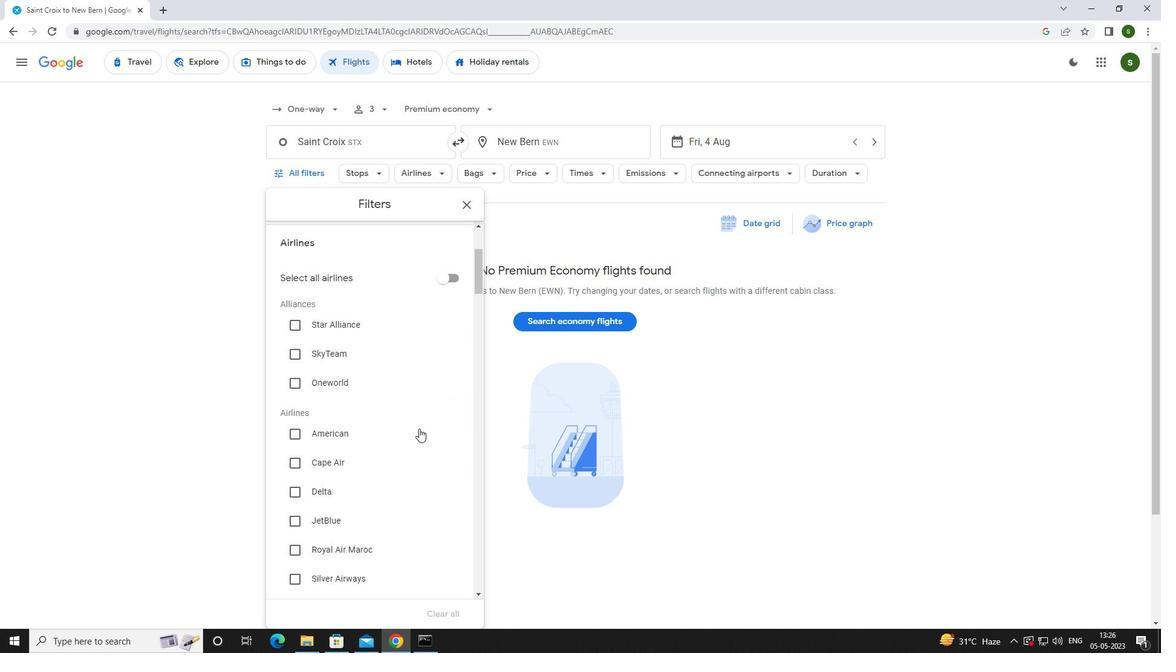 
Action: Mouse scrolled (419, 428) with delta (0, 0)
Screenshot: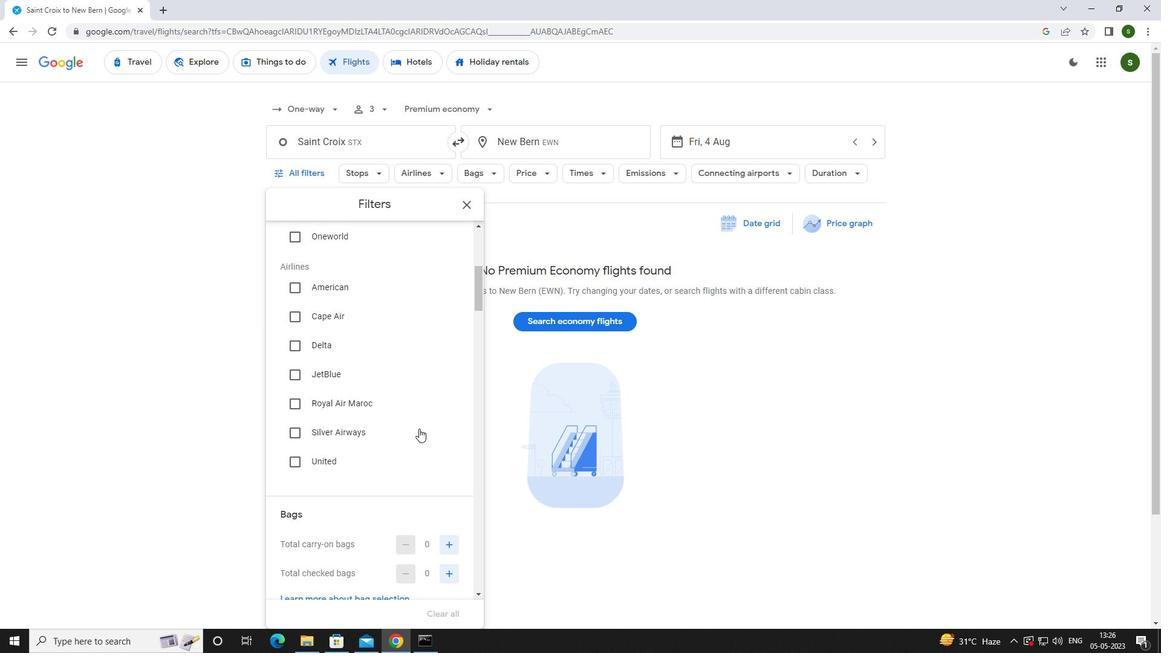 
Action: Mouse moved to (446, 508)
Screenshot: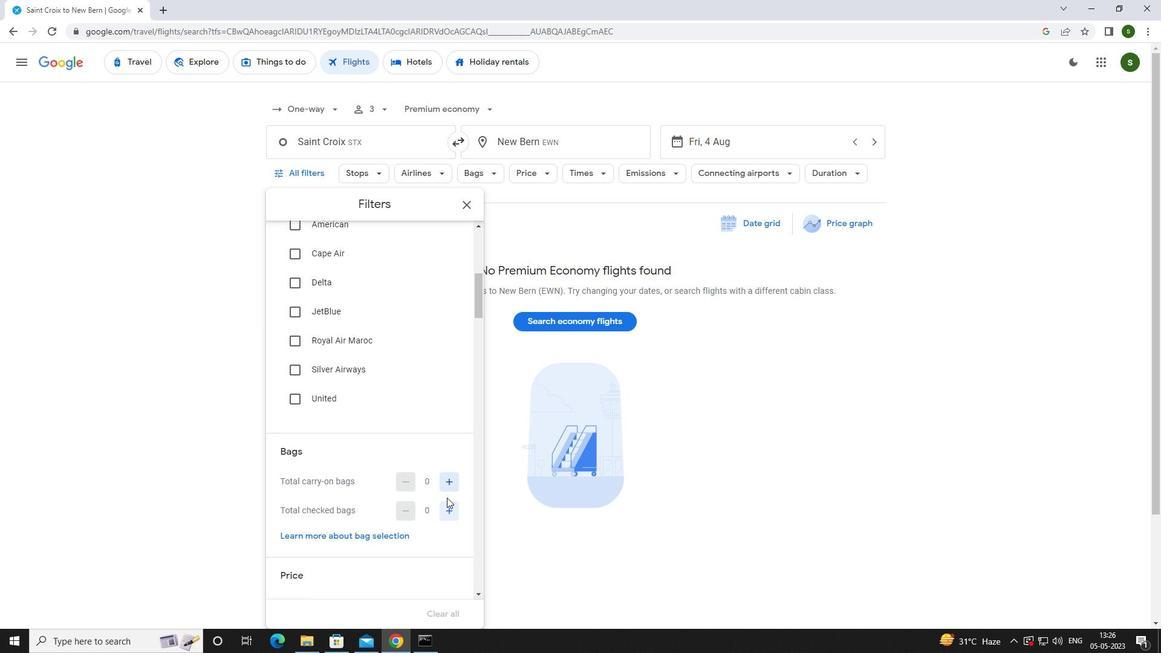 
Action: Mouse pressed left at (446, 508)
Screenshot: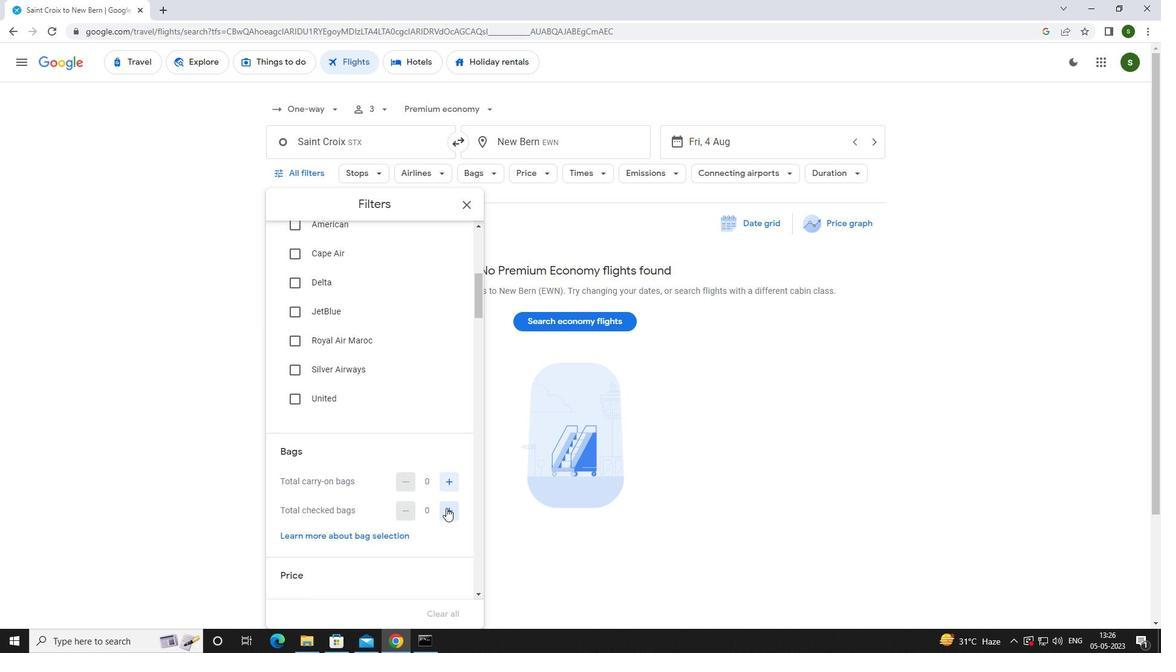 
Action: Mouse pressed left at (446, 508)
Screenshot: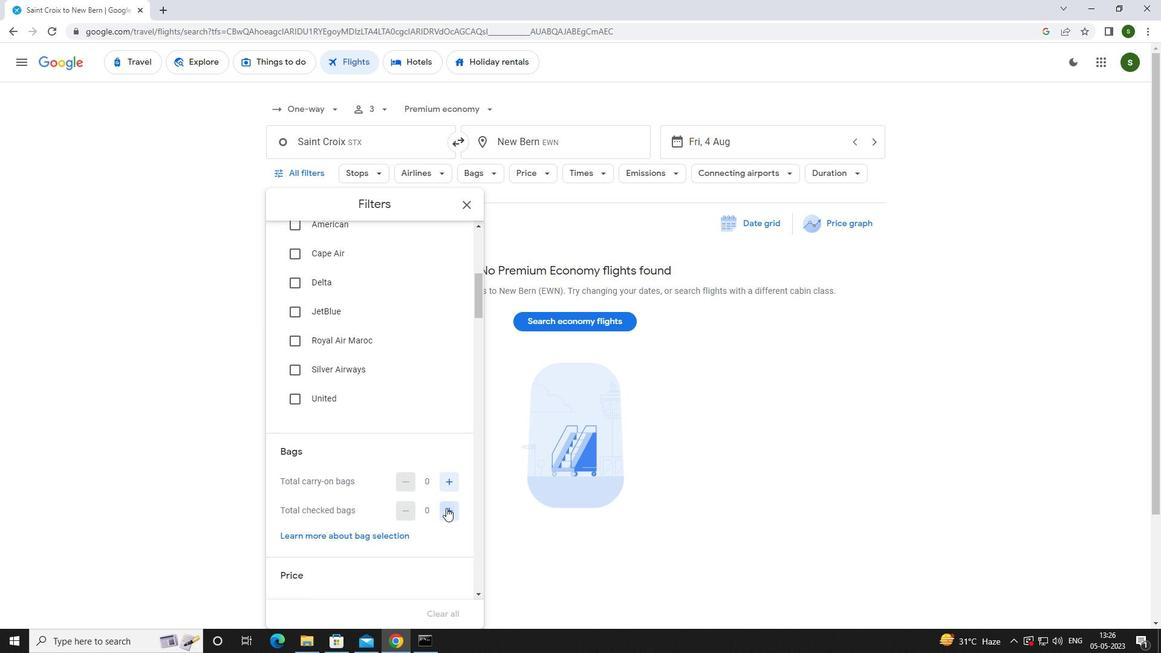 
Action: Mouse pressed left at (446, 508)
Screenshot: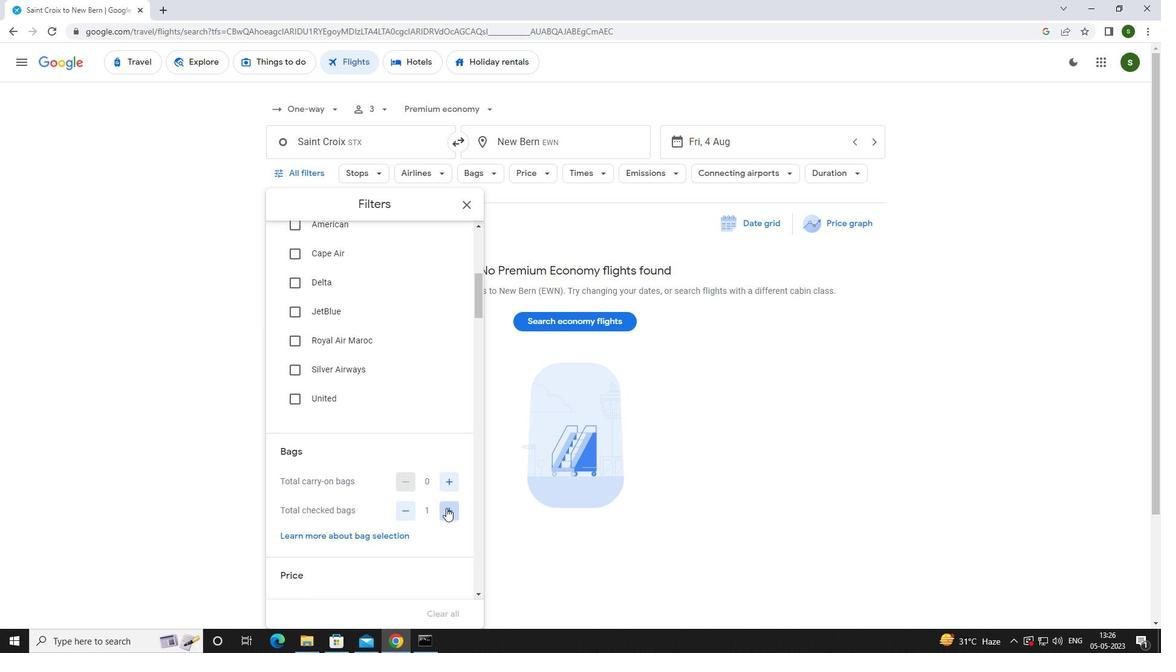 
Action: Mouse pressed left at (446, 508)
Screenshot: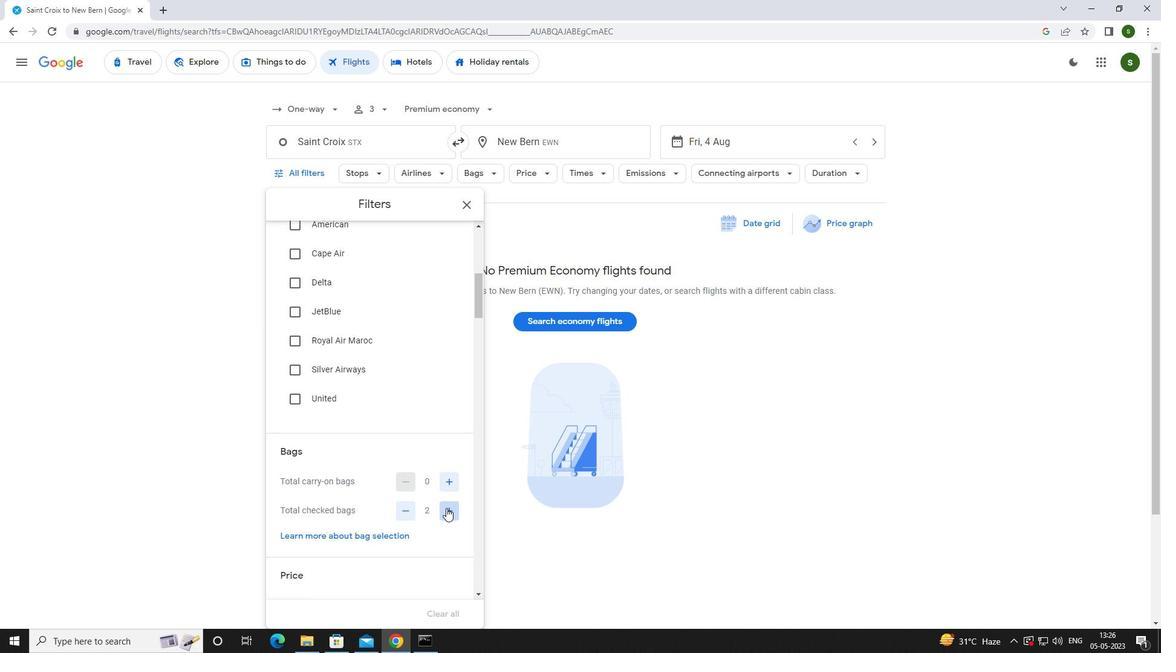 
Action: Mouse pressed left at (446, 508)
Screenshot: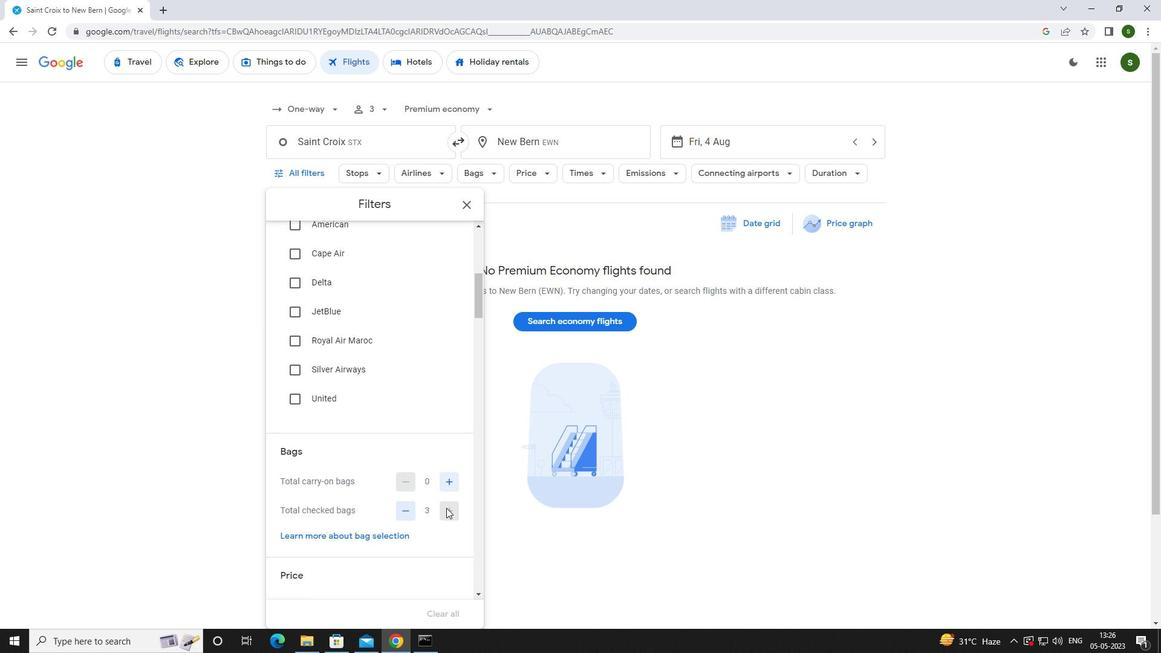 
Action: Mouse pressed left at (446, 508)
Screenshot: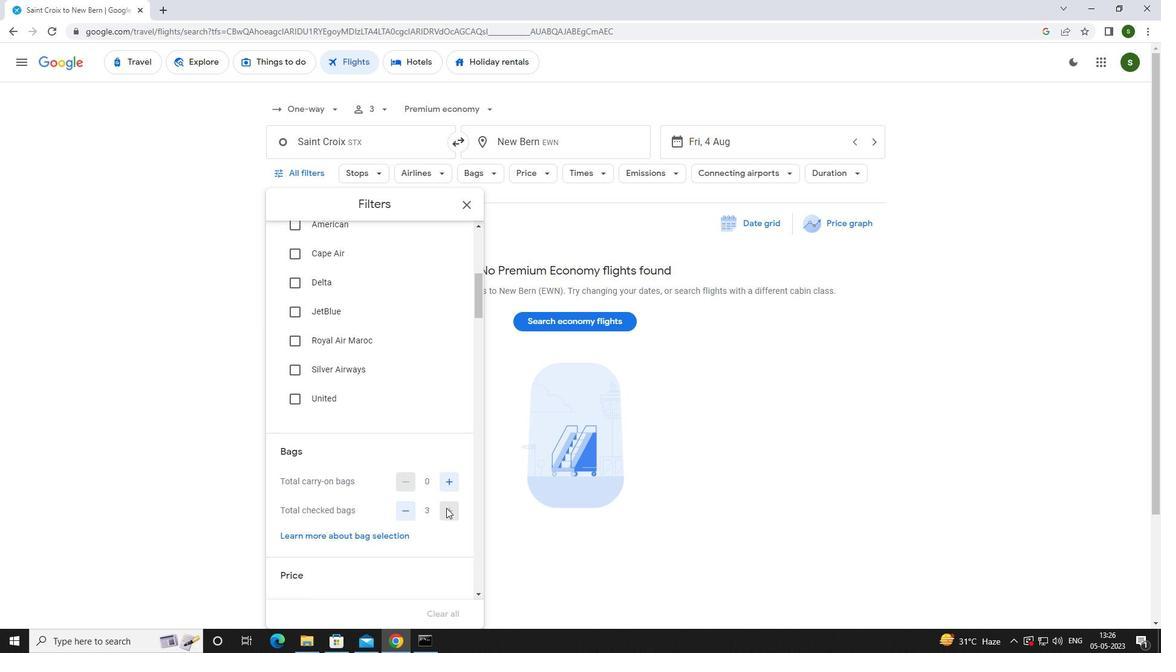 
Action: Mouse moved to (432, 505)
Screenshot: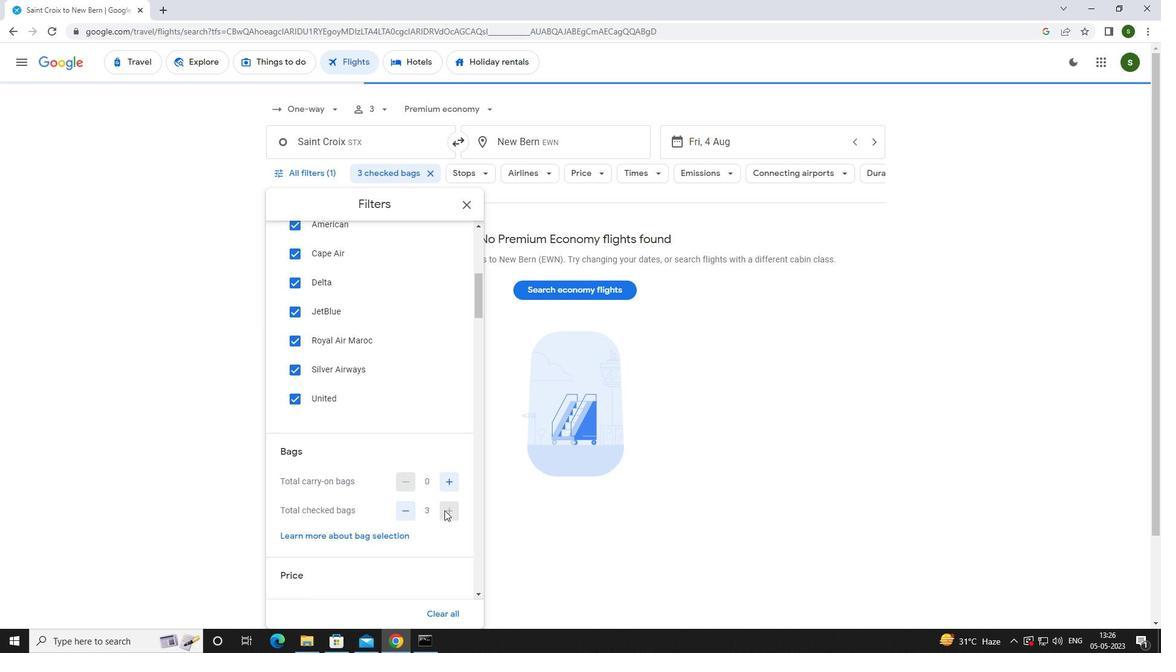 
Action: Mouse scrolled (432, 505) with delta (0, 0)
Screenshot: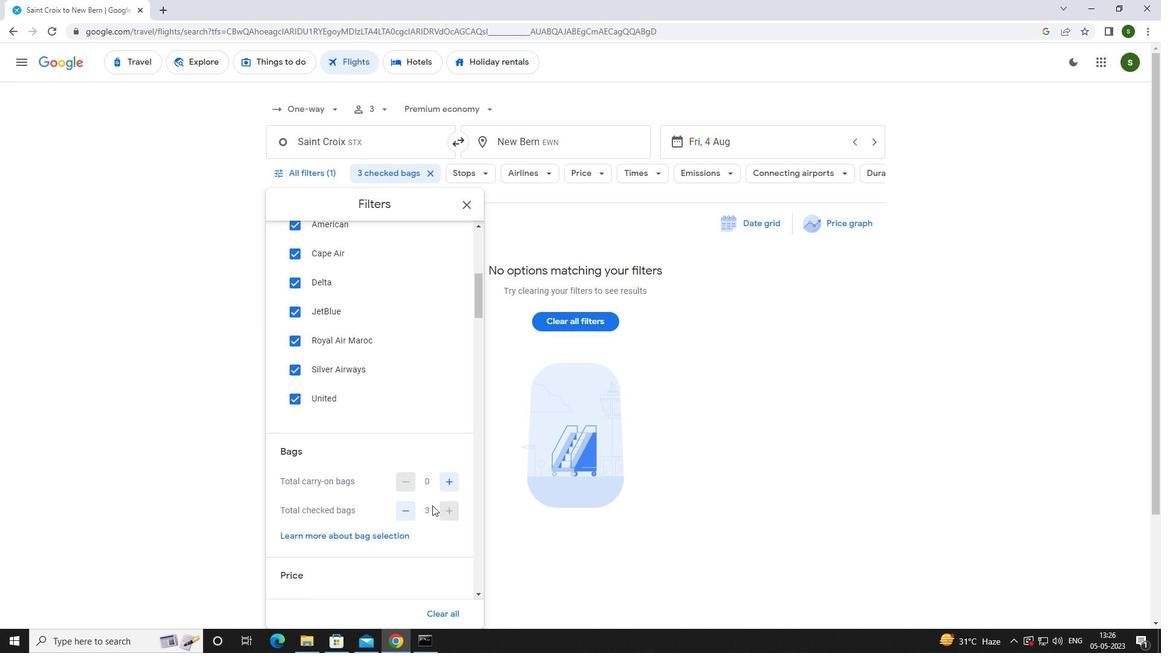 
Action: Mouse scrolled (432, 505) with delta (0, 0)
Screenshot: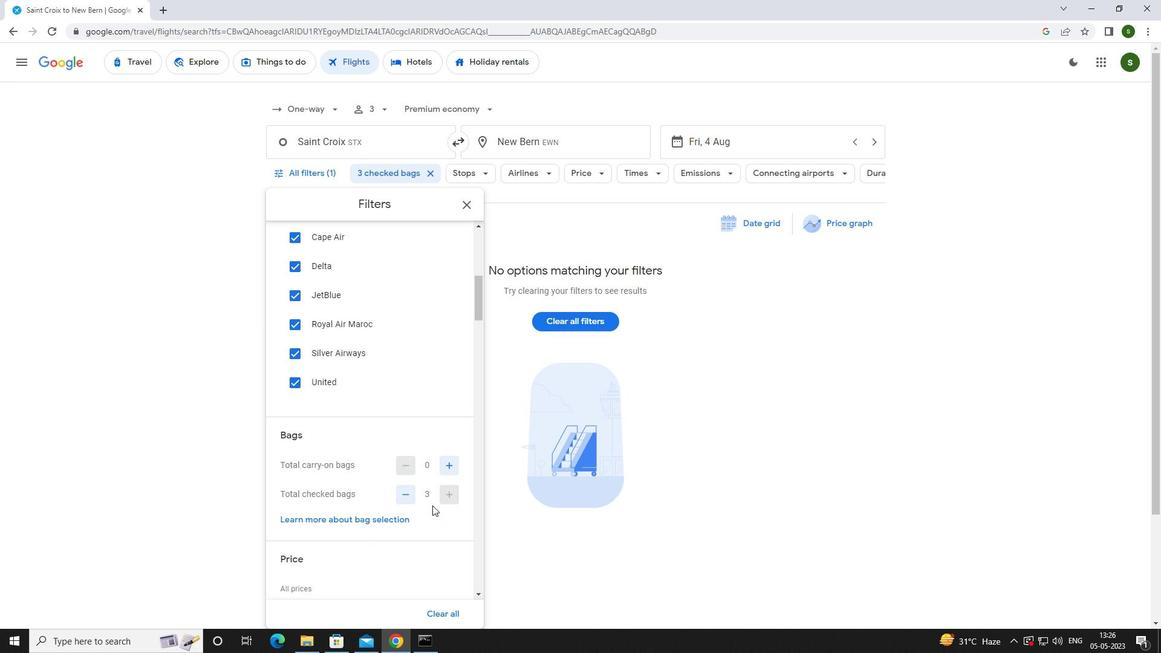 
Action: Mouse moved to (453, 505)
Screenshot: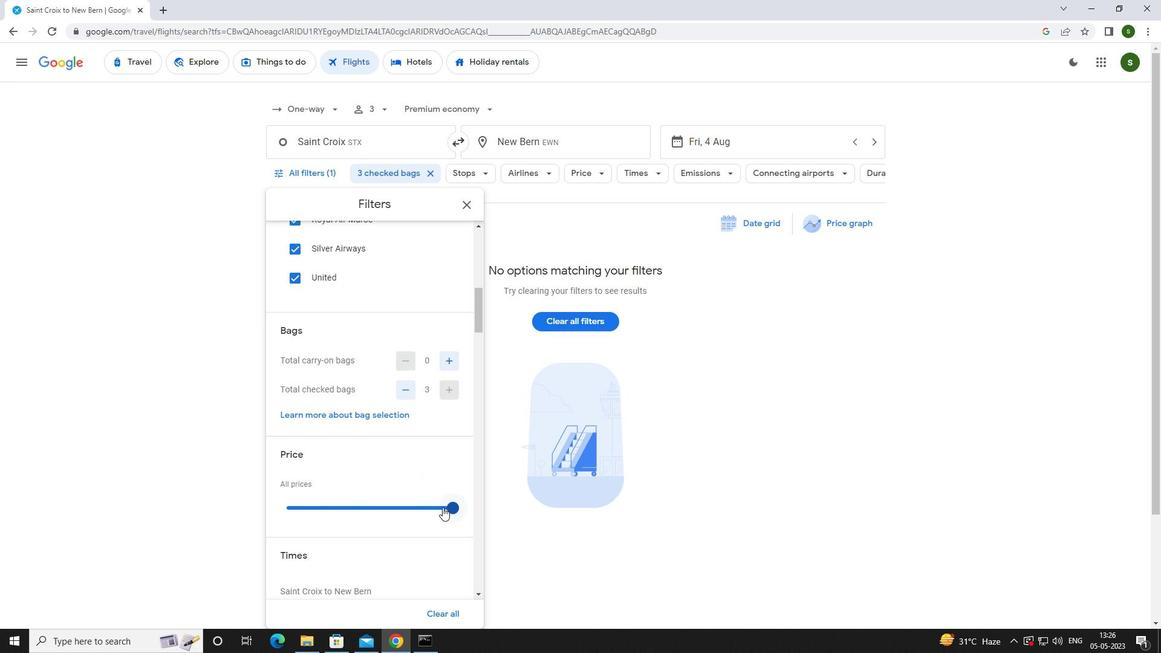 
Action: Mouse pressed left at (453, 505)
Screenshot: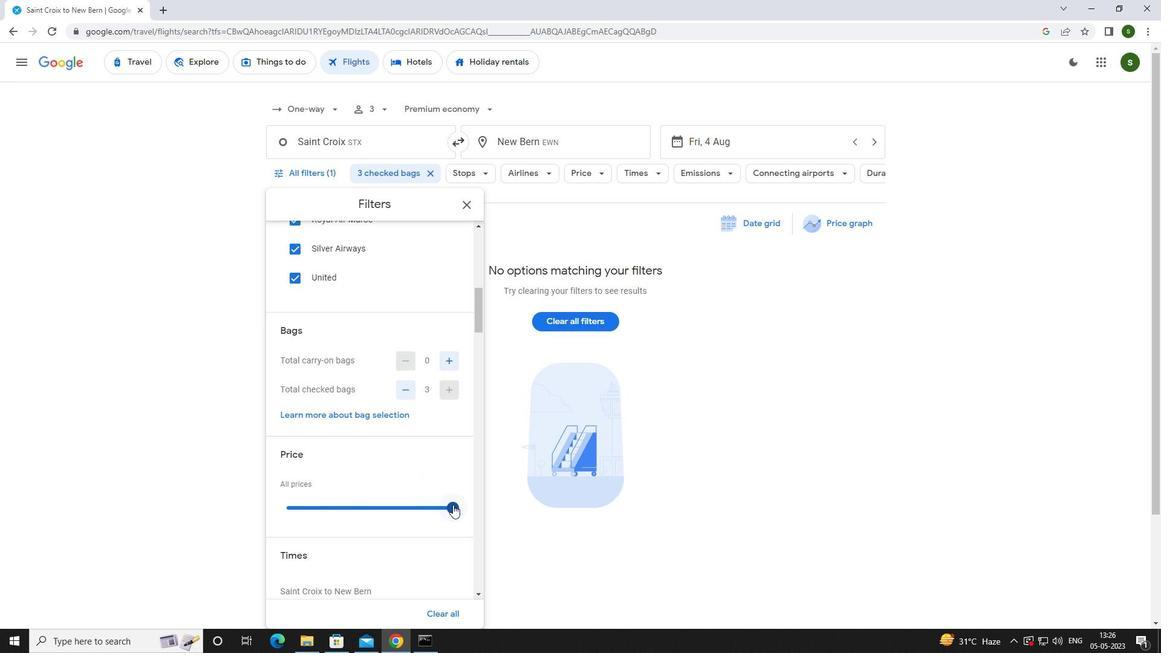 
Action: Mouse scrolled (453, 504) with delta (0, 0)
Screenshot: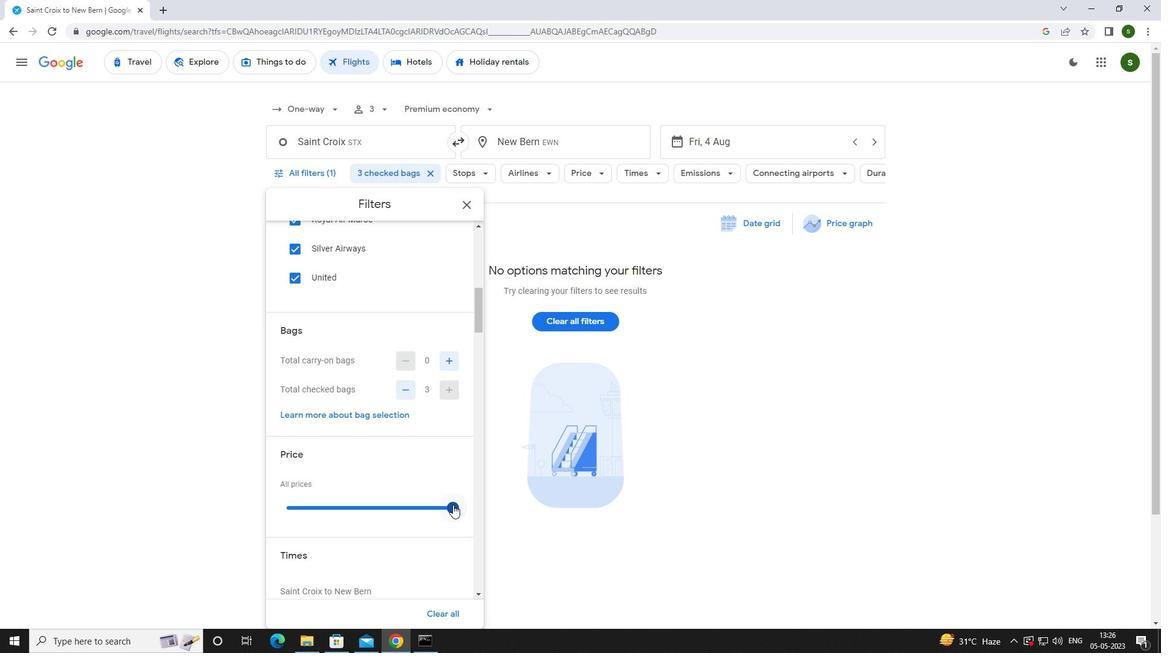 
Action: Mouse moved to (284, 583)
Screenshot: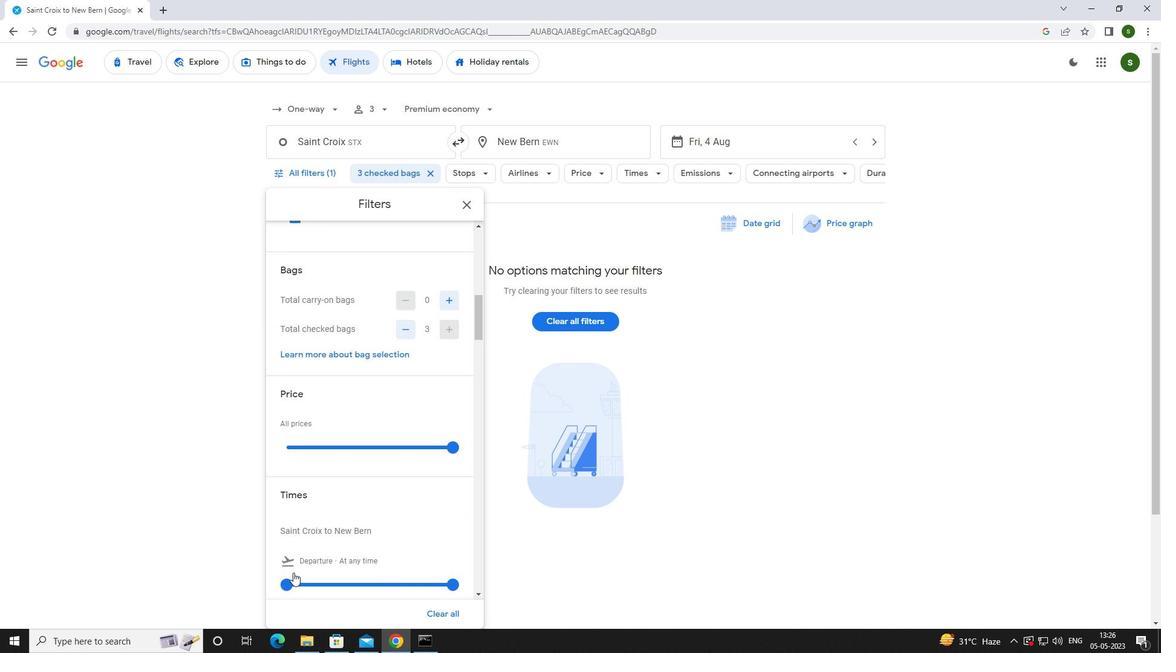 
Action: Mouse pressed left at (284, 583)
Screenshot: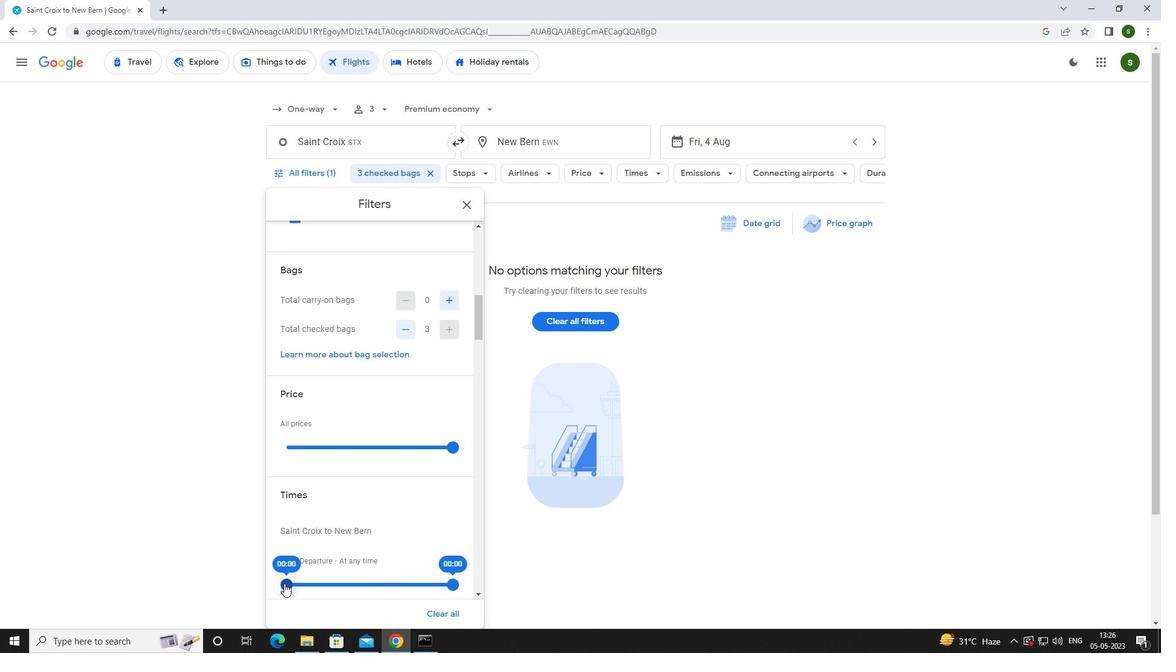 
Action: Mouse moved to (525, 558)
Screenshot: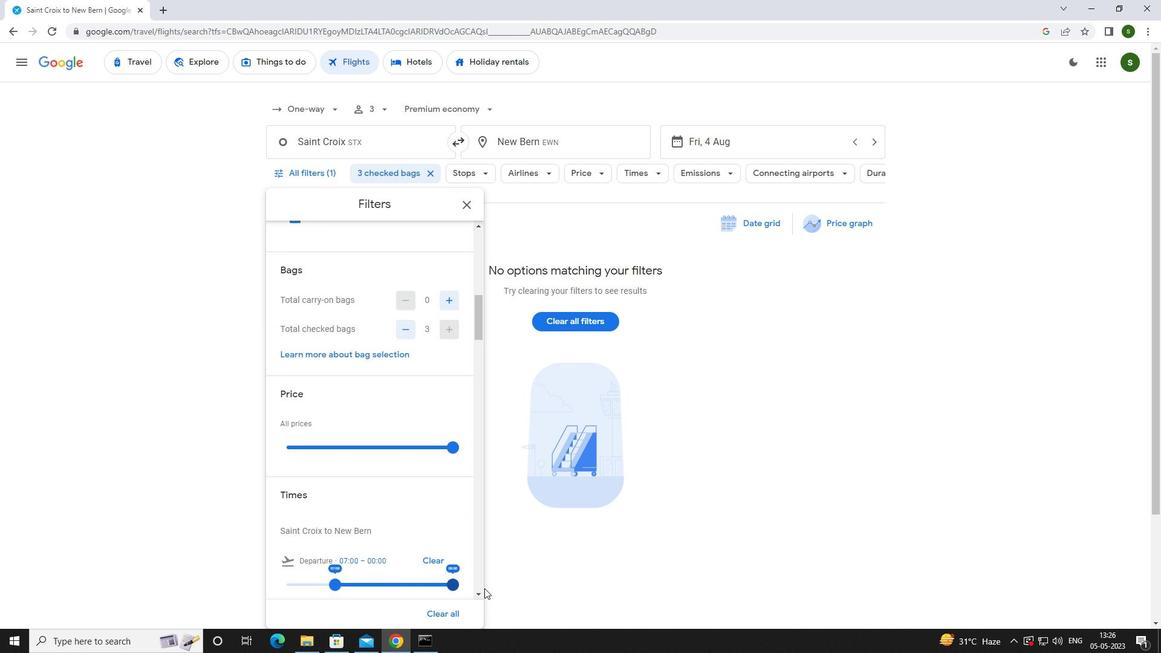 
Action: Mouse pressed left at (525, 558)
Screenshot: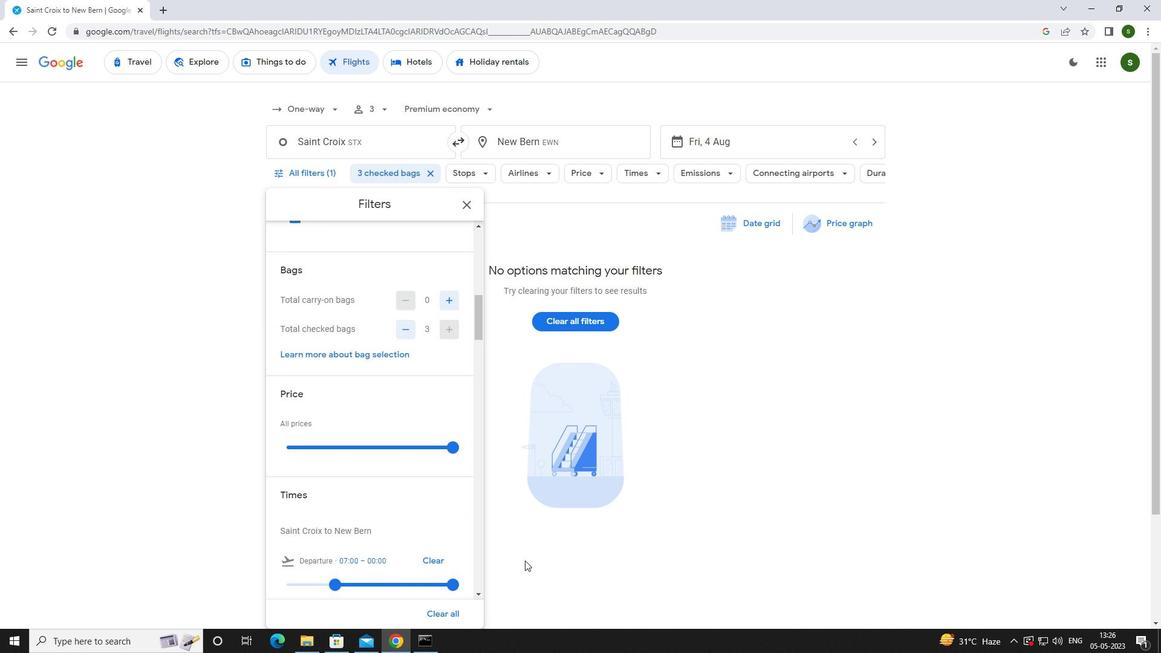 
